 Task: Add a signature Kristen Martinez containing Have a great National Child Health Day, Kristen Martinez to email address softage.9@softage.net and add a label Shipping and receiving
Action: Mouse moved to (954, 54)
Screenshot: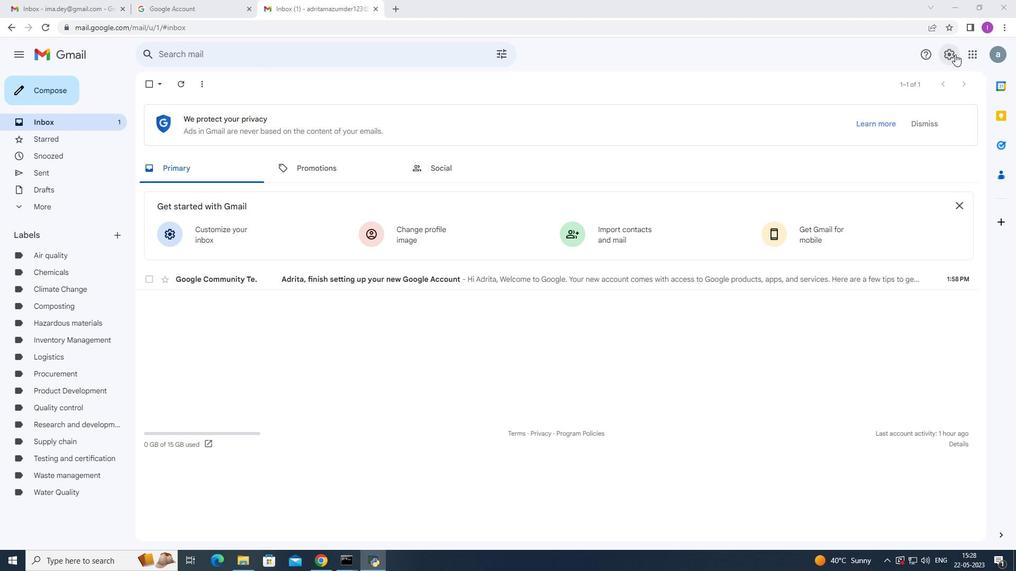 
Action: Mouse pressed left at (954, 54)
Screenshot: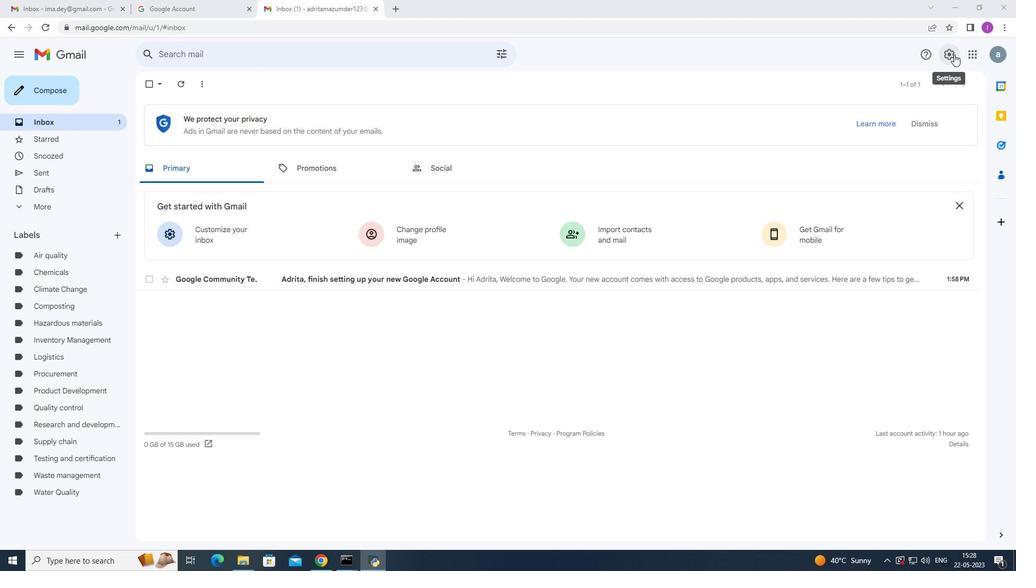 
Action: Mouse moved to (949, 54)
Screenshot: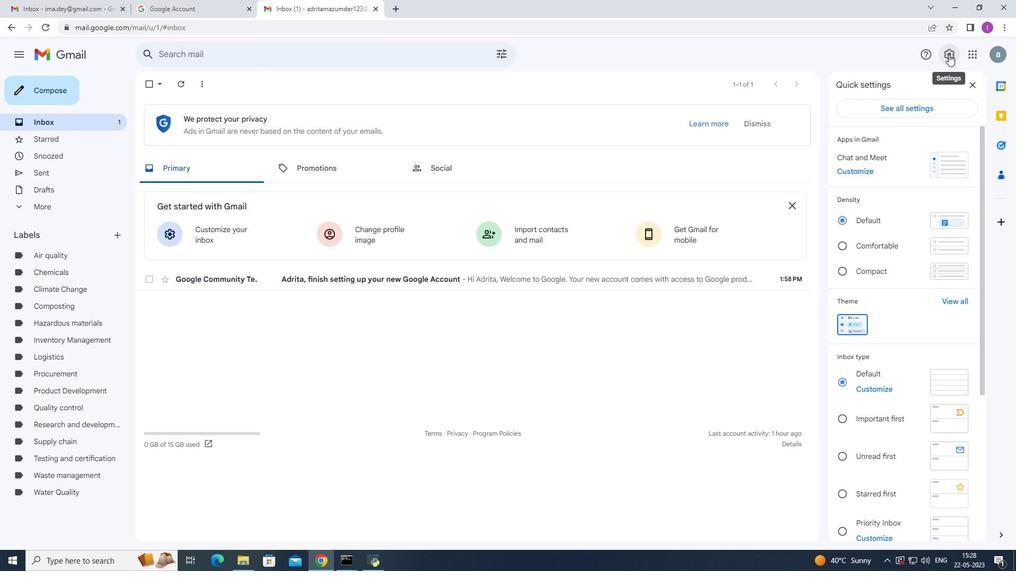 
Action: Mouse pressed left at (949, 54)
Screenshot: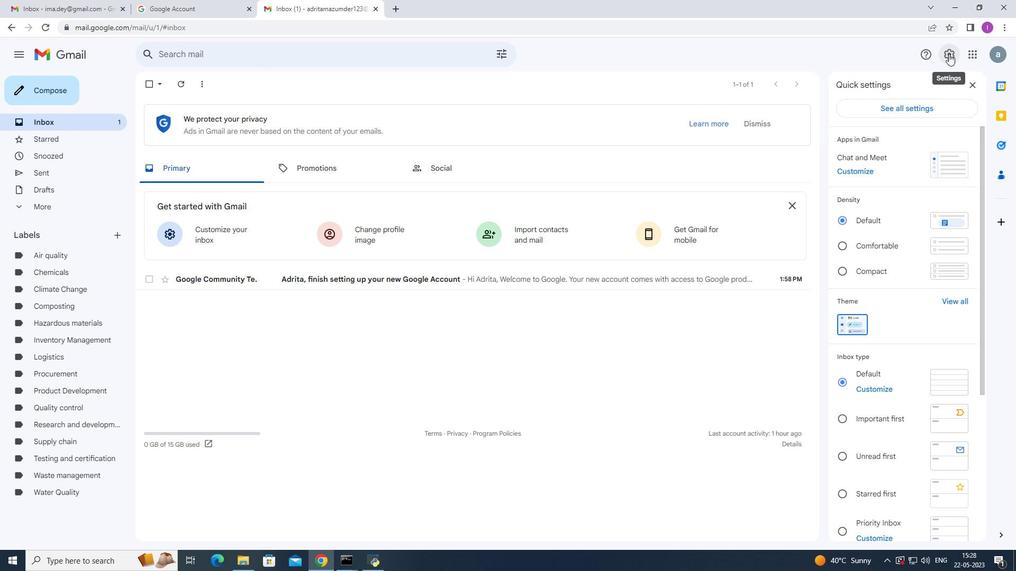 
Action: Mouse moved to (944, 54)
Screenshot: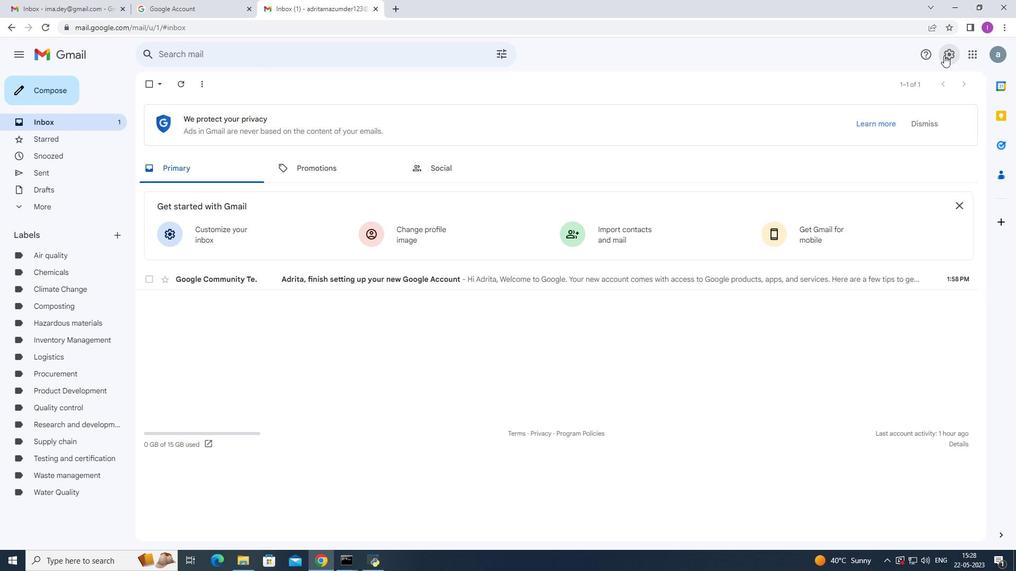 
Action: Mouse pressed left at (944, 54)
Screenshot: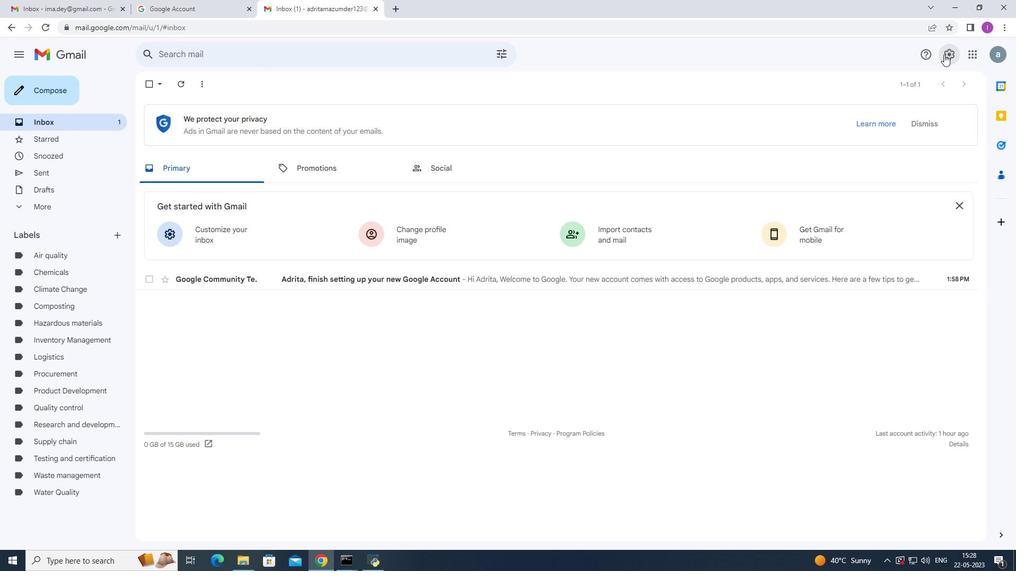 
Action: Mouse moved to (904, 105)
Screenshot: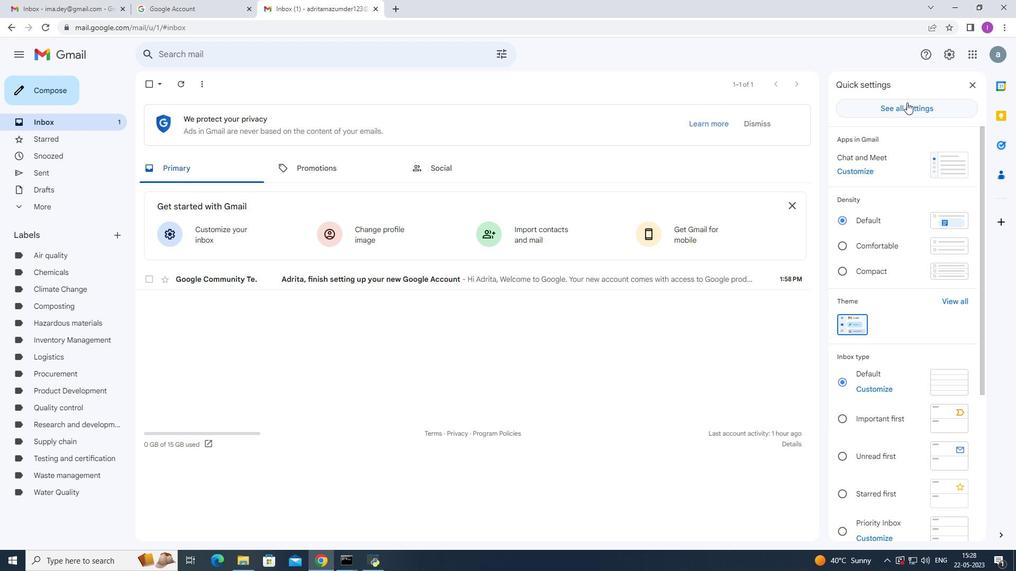 
Action: Mouse pressed left at (904, 105)
Screenshot: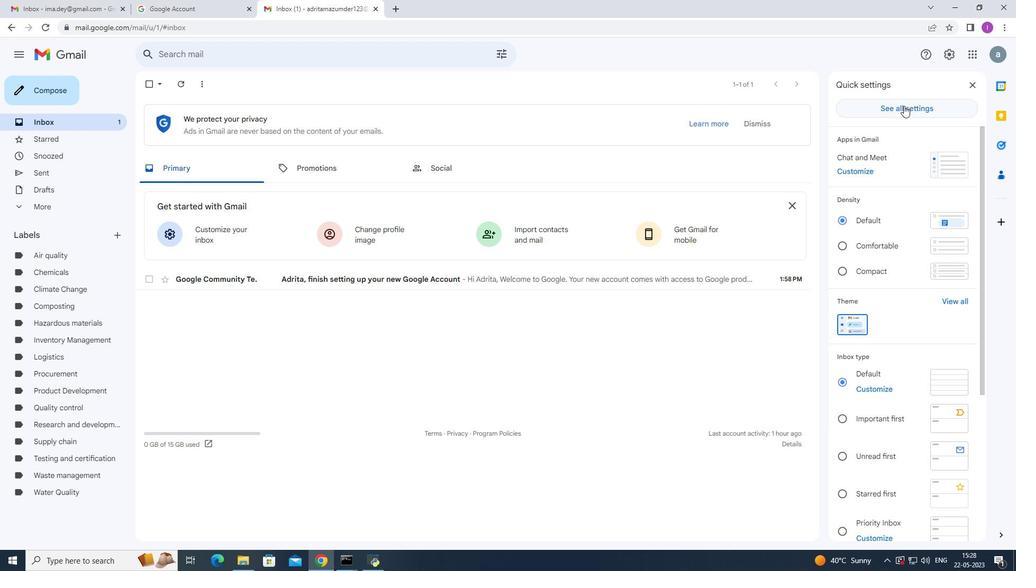 
Action: Mouse moved to (415, 188)
Screenshot: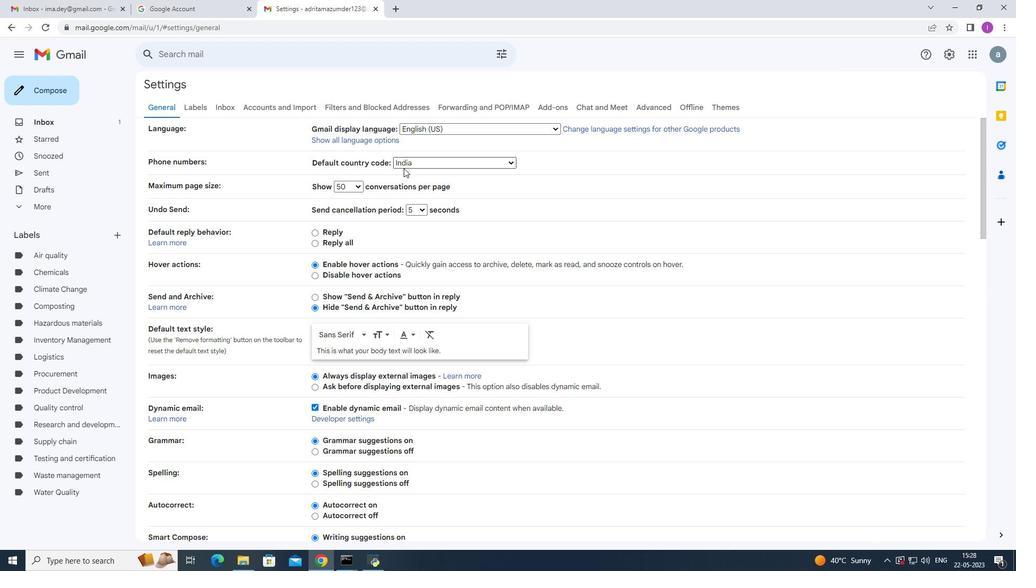 
Action: Mouse scrolled (407, 175) with delta (0, 0)
Screenshot: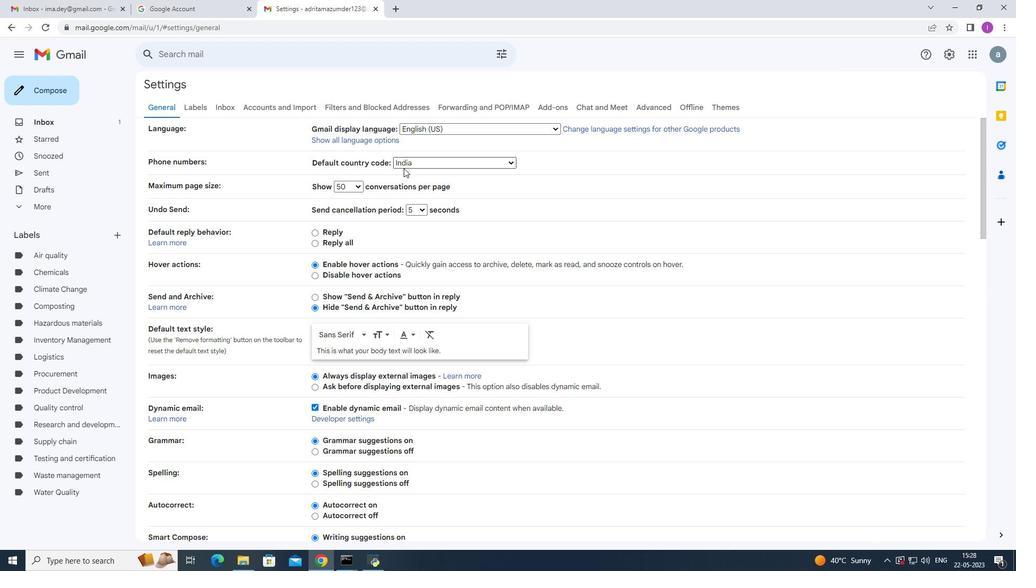 
Action: Mouse scrolled (412, 183) with delta (0, 0)
Screenshot: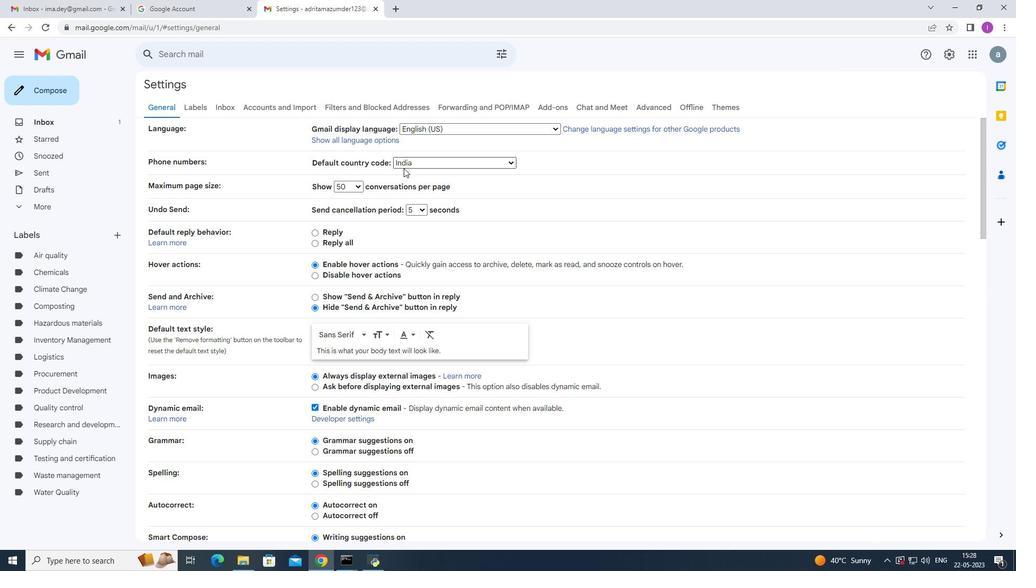 
Action: Mouse scrolled (414, 184) with delta (0, 0)
Screenshot: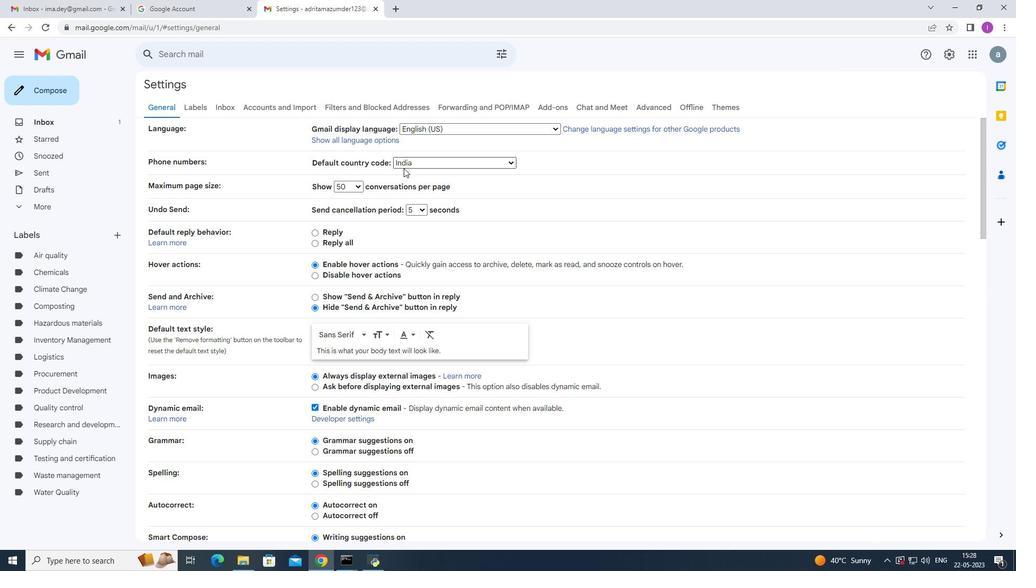 
Action: Mouse scrolled (415, 187) with delta (0, 0)
Screenshot: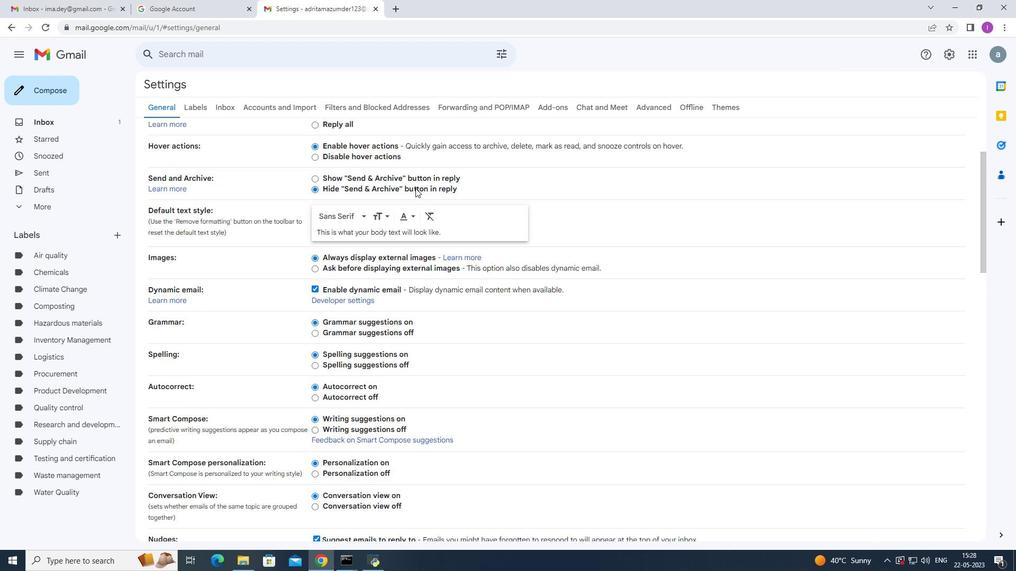 
Action: Mouse scrolled (415, 187) with delta (0, 0)
Screenshot: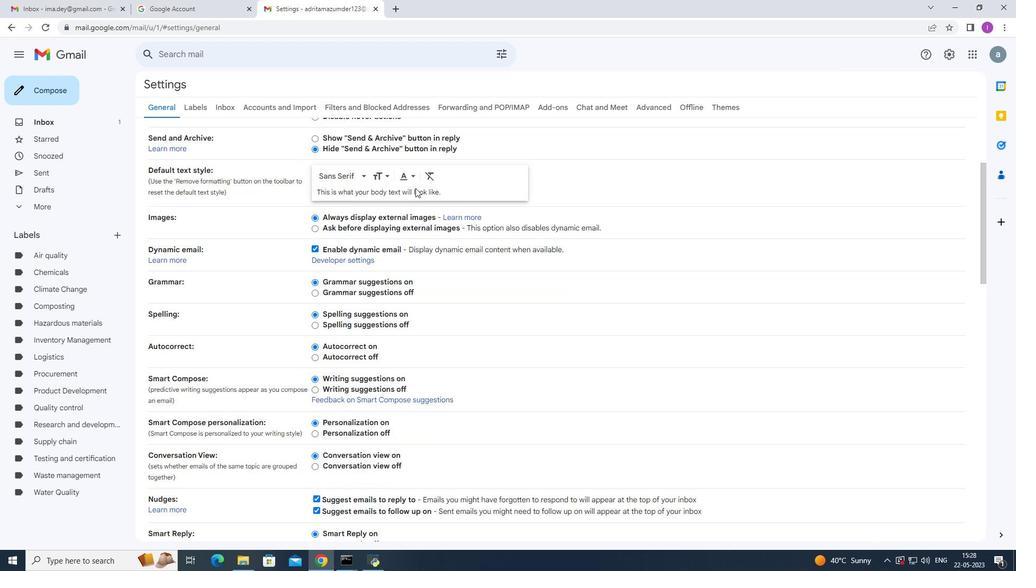 
Action: Mouse scrolled (415, 187) with delta (0, 0)
Screenshot: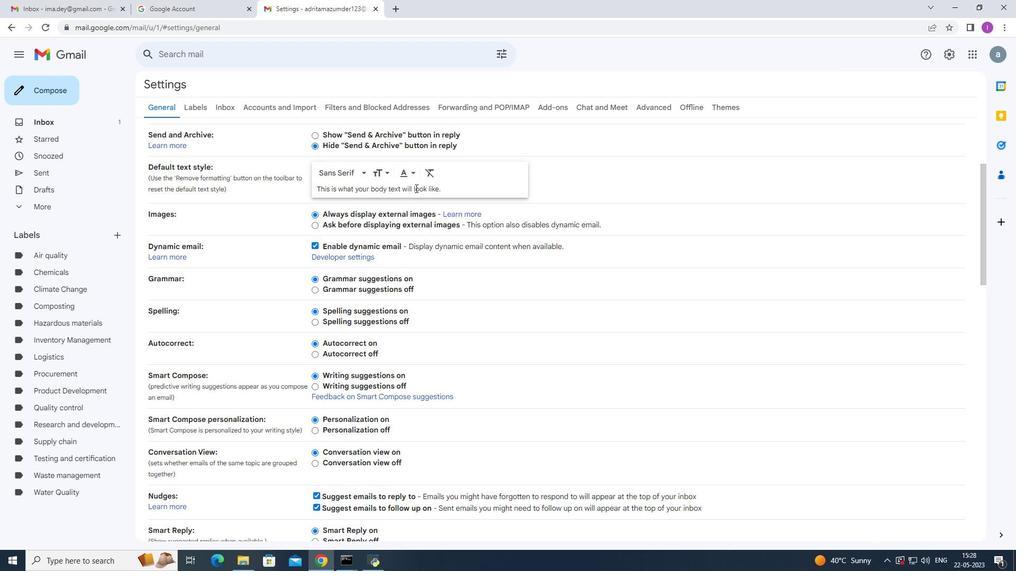 
Action: Mouse moved to (426, 194)
Screenshot: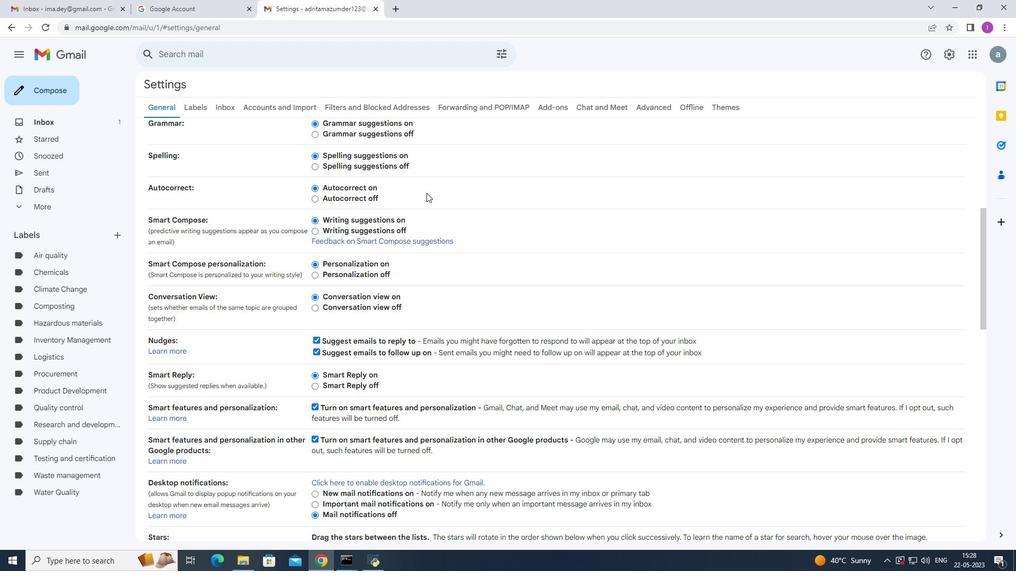 
Action: Mouse scrolled (426, 194) with delta (0, 0)
Screenshot: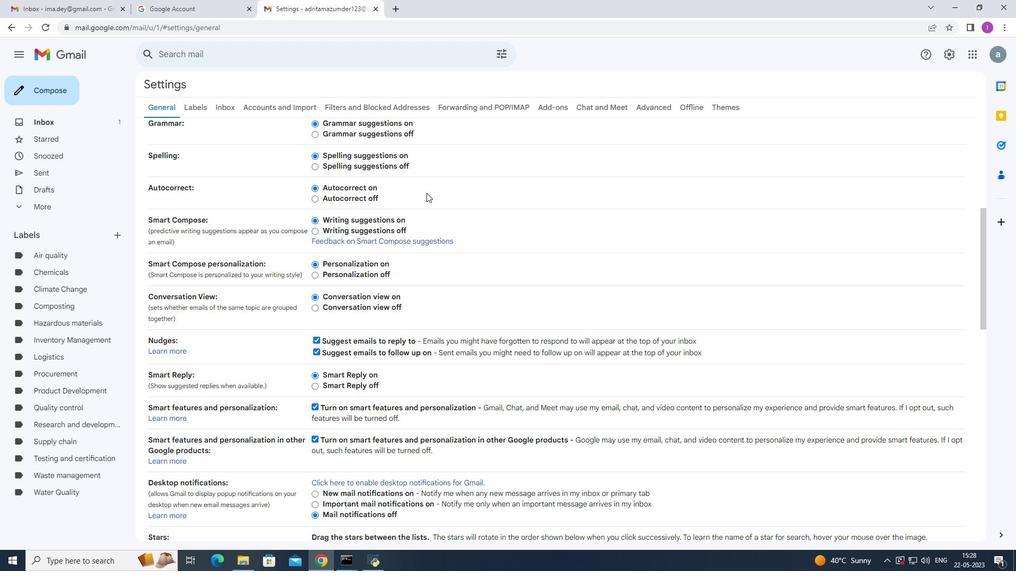 
Action: Mouse moved to (427, 197)
Screenshot: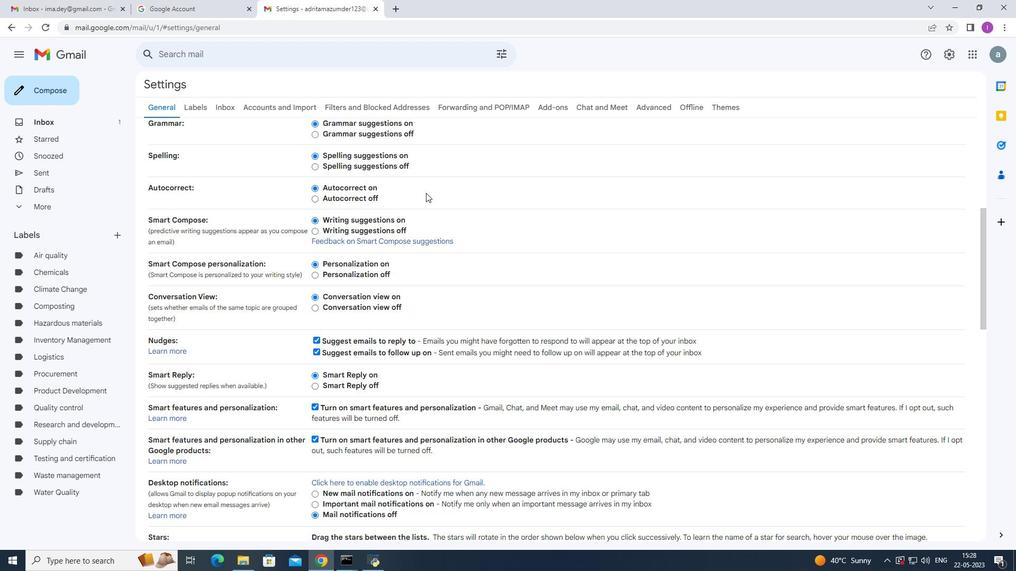 
Action: Mouse scrolled (427, 196) with delta (0, 0)
Screenshot: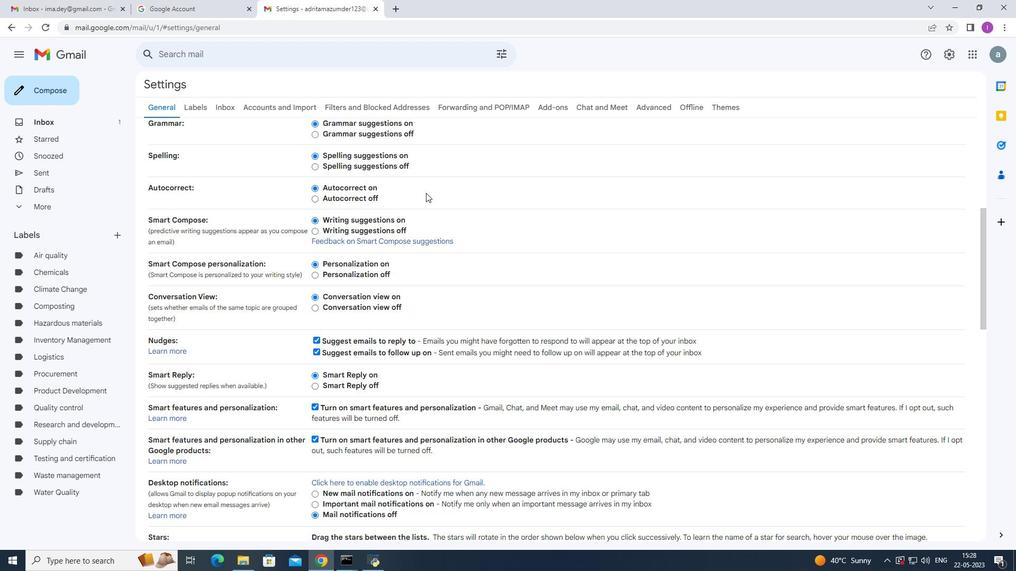 
Action: Mouse moved to (428, 198)
Screenshot: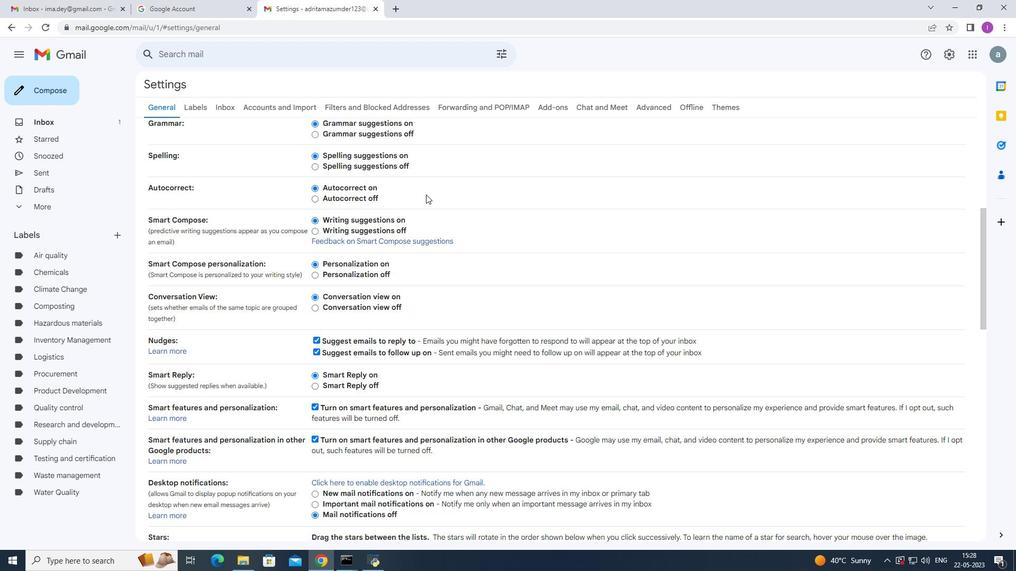 
Action: Mouse scrolled (428, 198) with delta (0, 0)
Screenshot: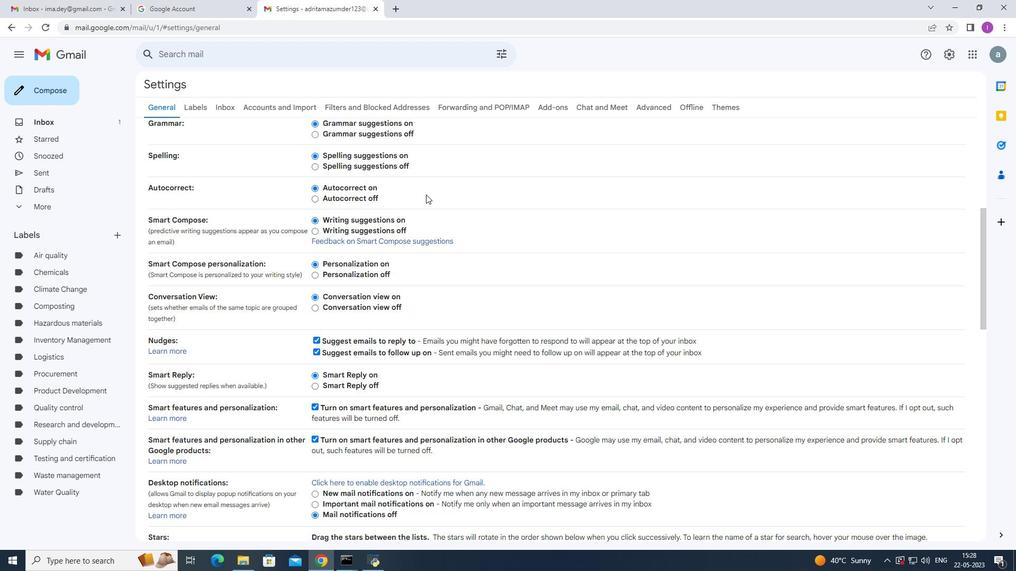 
Action: Mouse moved to (431, 200)
Screenshot: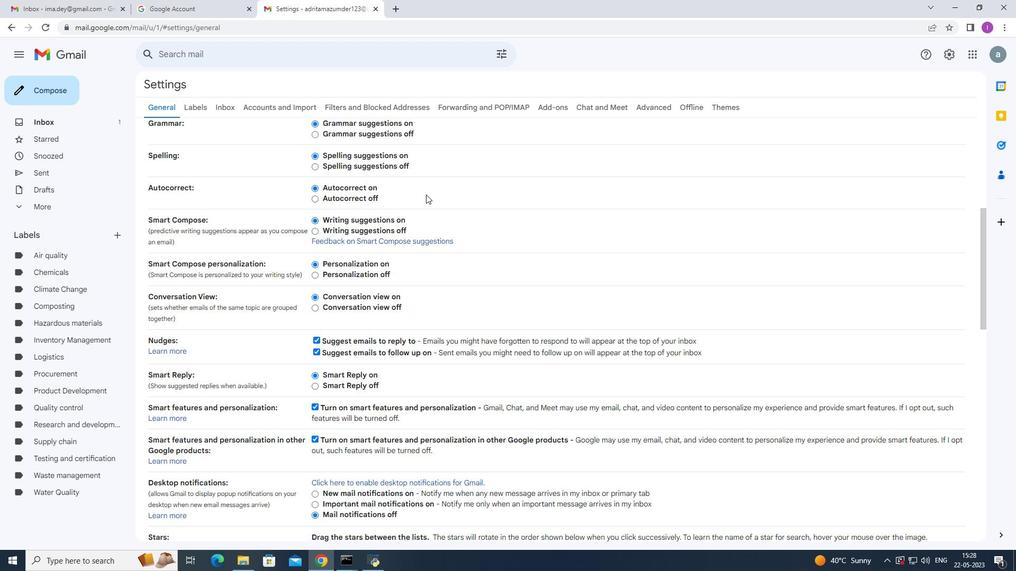 
Action: Mouse scrolled (431, 199) with delta (0, 0)
Screenshot: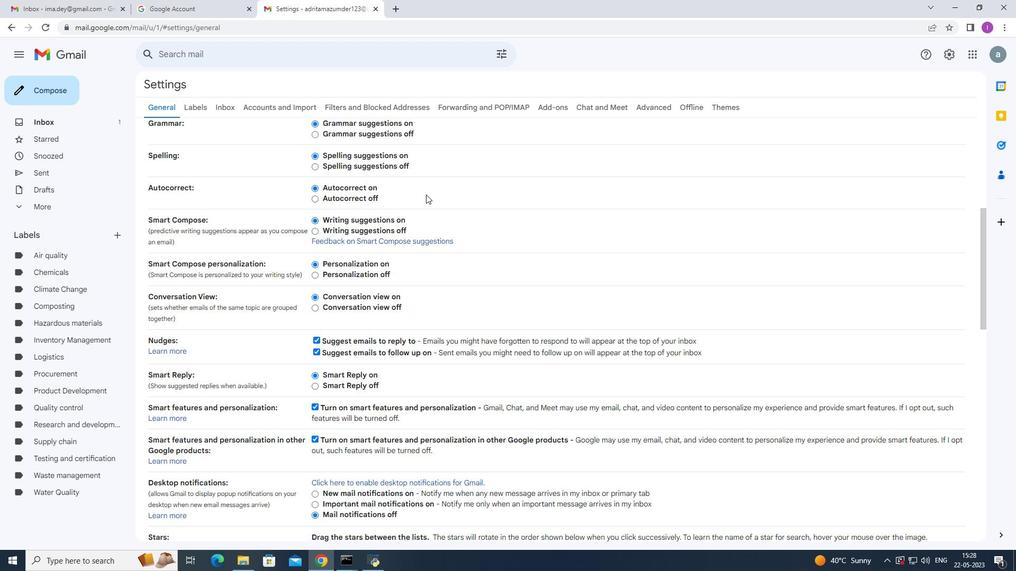 
Action: Mouse moved to (431, 201)
Screenshot: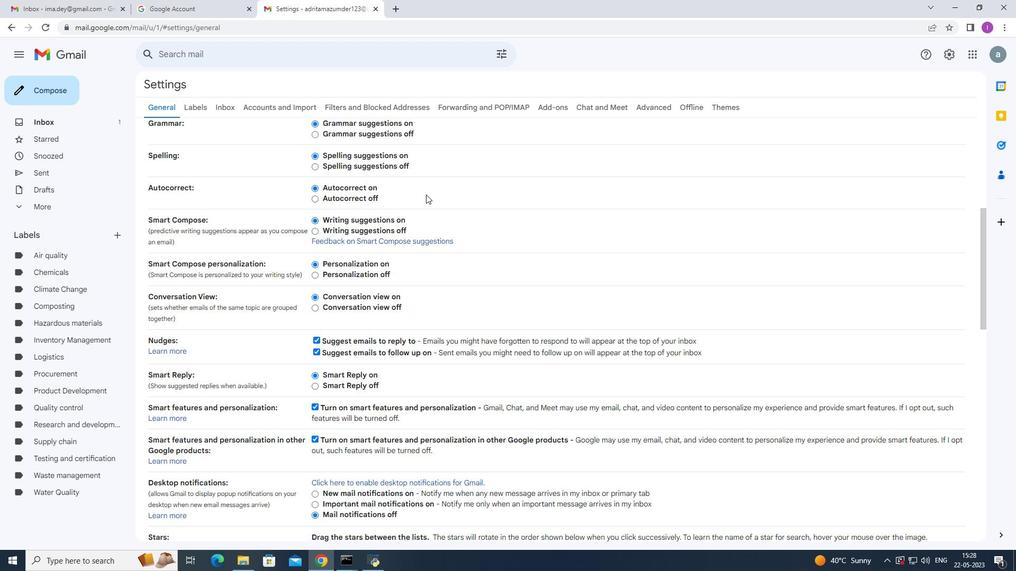 
Action: Mouse scrolled (431, 200) with delta (0, 0)
Screenshot: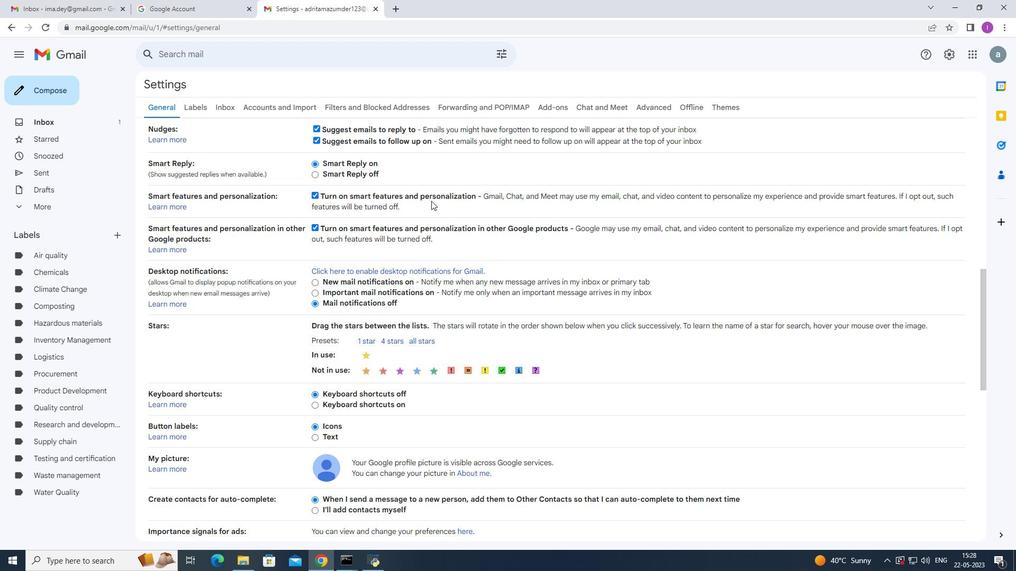 
Action: Mouse scrolled (431, 200) with delta (0, 0)
Screenshot: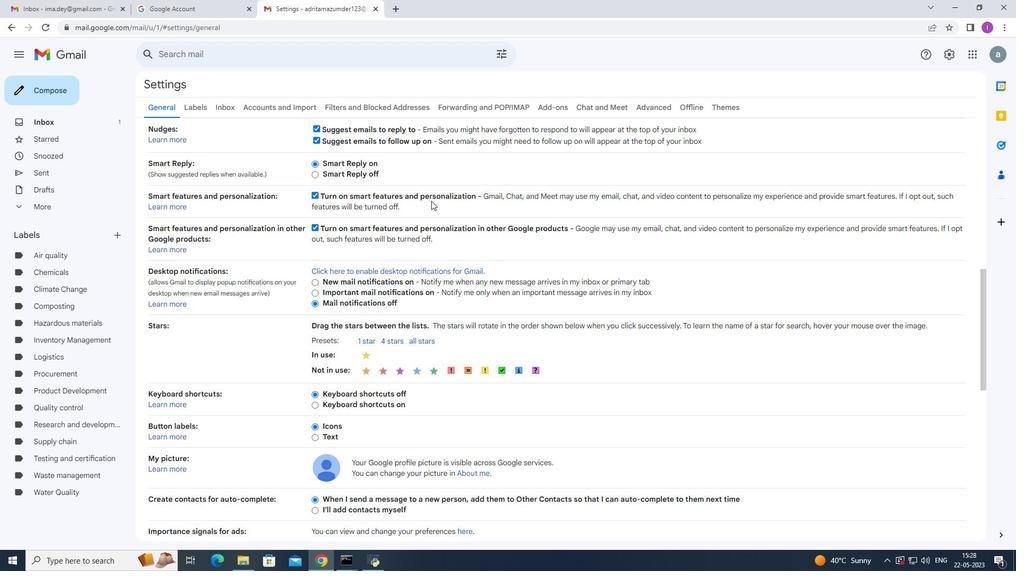 
Action: Mouse scrolled (431, 200) with delta (0, 0)
Screenshot: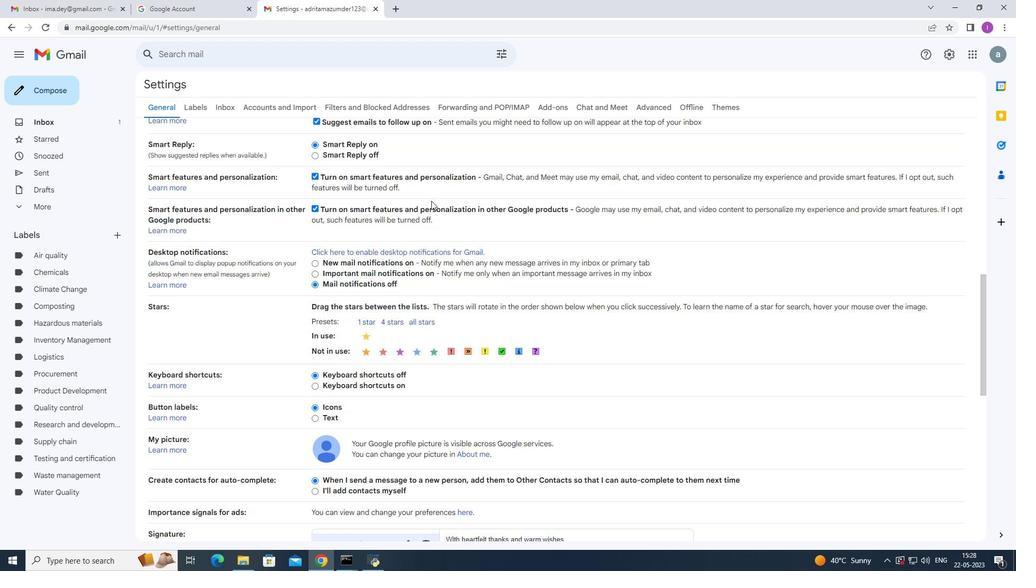 
Action: Mouse scrolled (431, 200) with delta (0, 0)
Screenshot: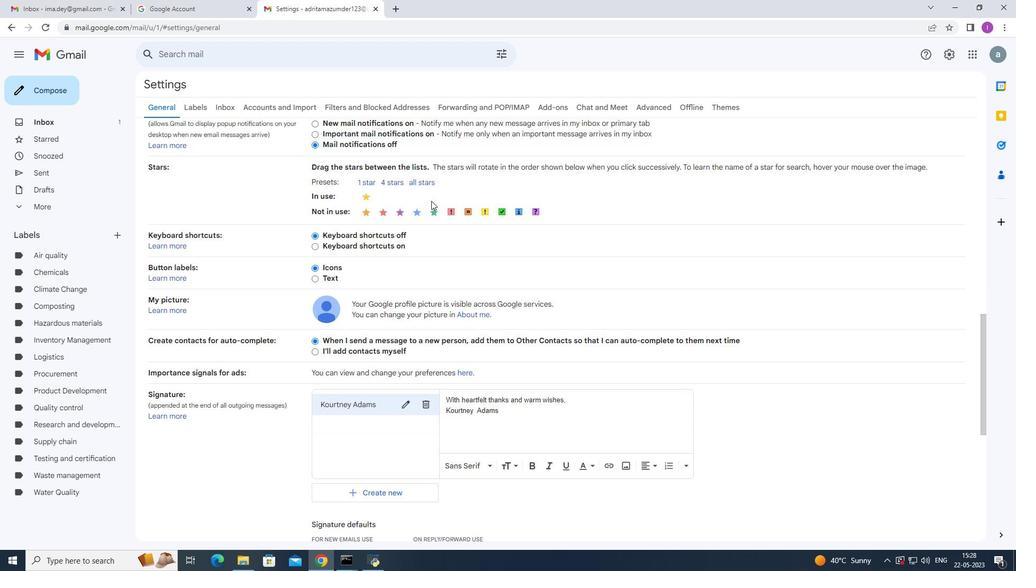 
Action: Mouse moved to (431, 201)
Screenshot: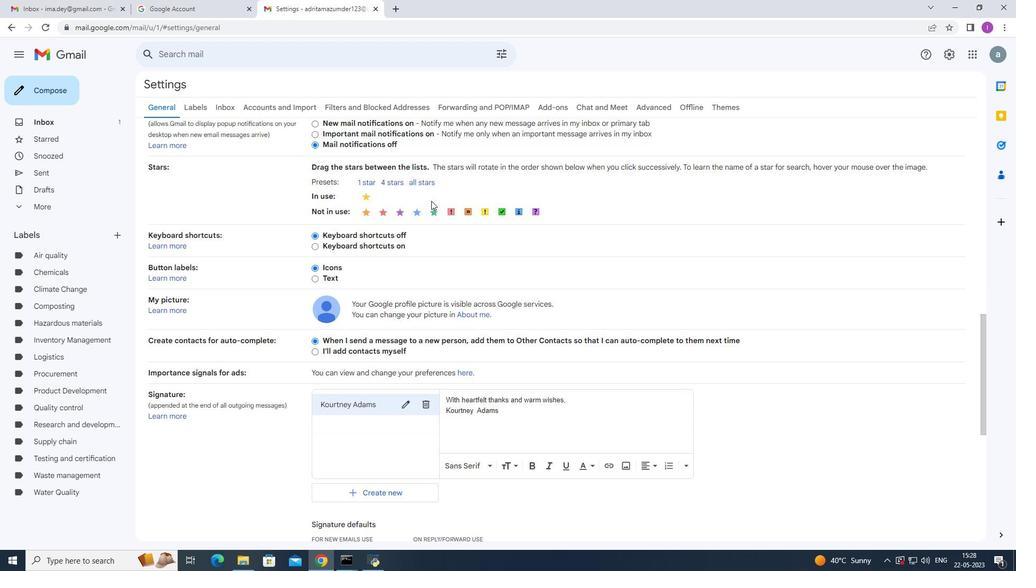 
Action: Mouse scrolled (431, 200) with delta (0, 0)
Screenshot: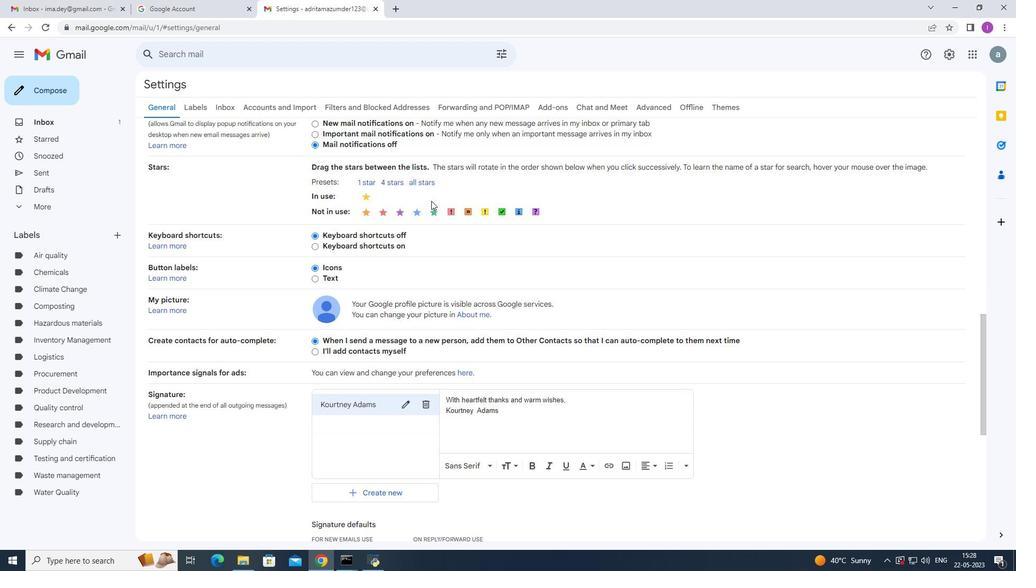 
Action: Mouse scrolled (431, 200) with delta (0, 0)
Screenshot: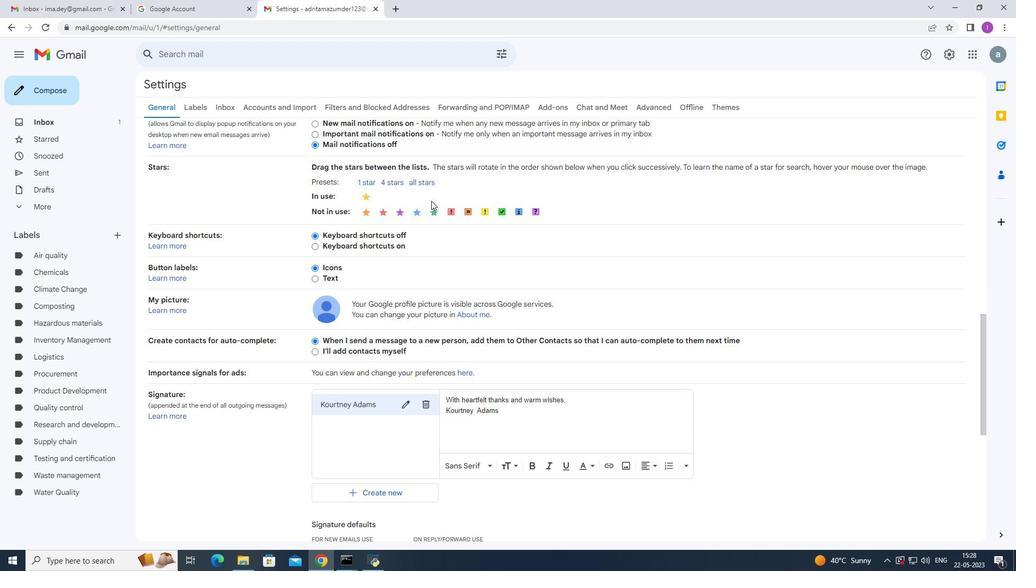 
Action: Mouse moved to (429, 245)
Screenshot: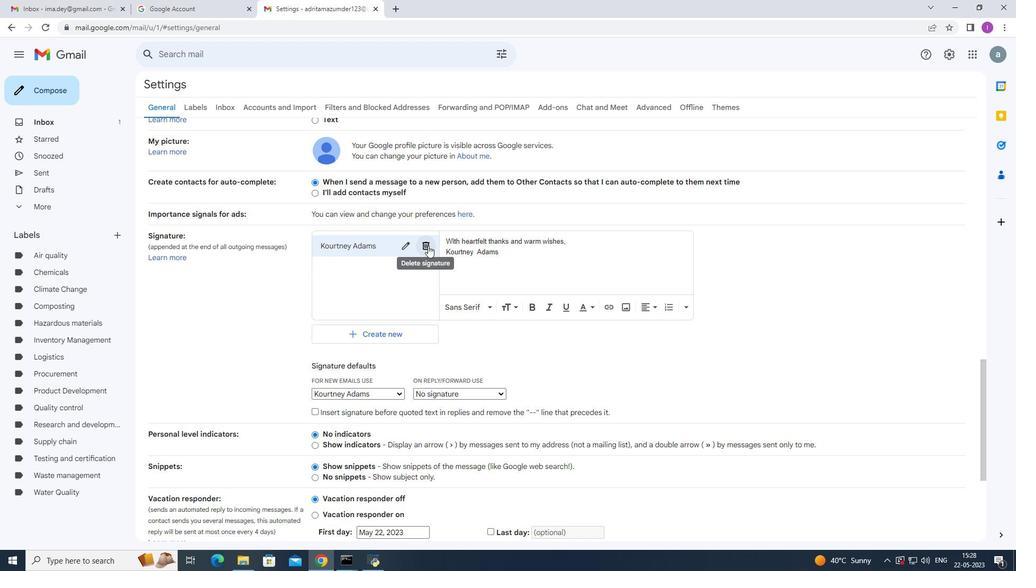 
Action: Mouse pressed left at (429, 245)
Screenshot: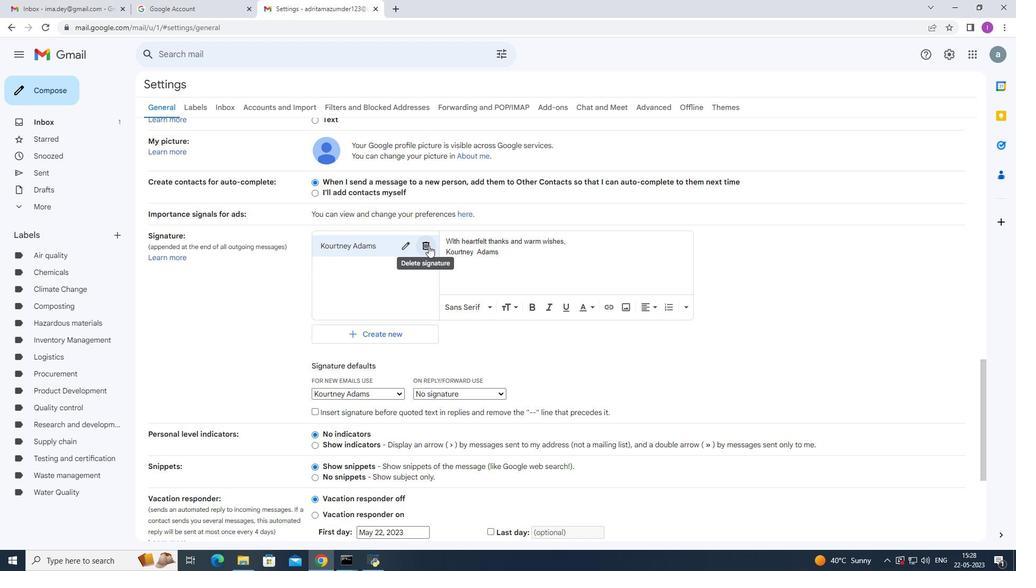 
Action: Mouse moved to (606, 312)
Screenshot: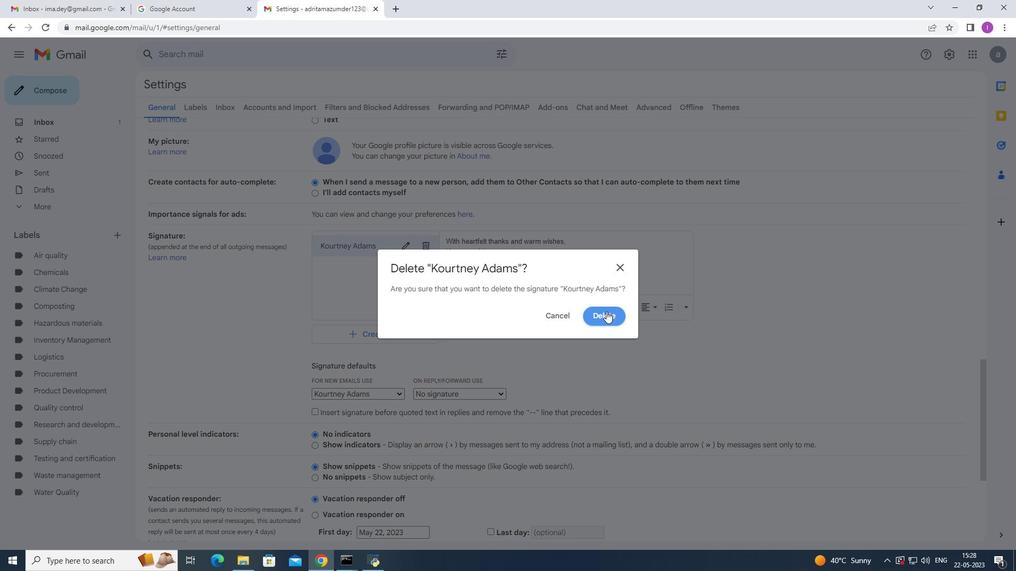 
Action: Mouse pressed left at (606, 312)
Screenshot: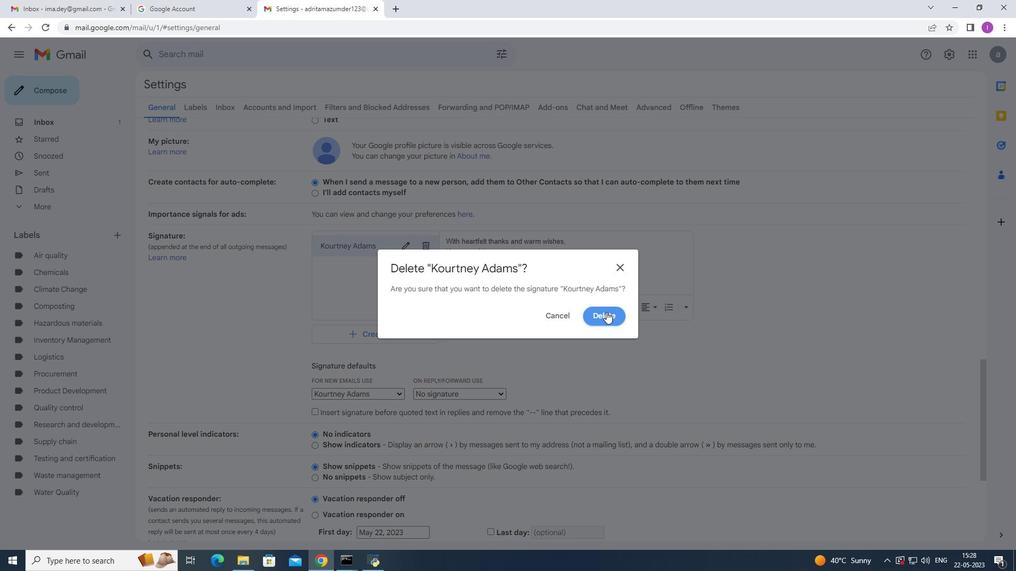 
Action: Mouse moved to (352, 253)
Screenshot: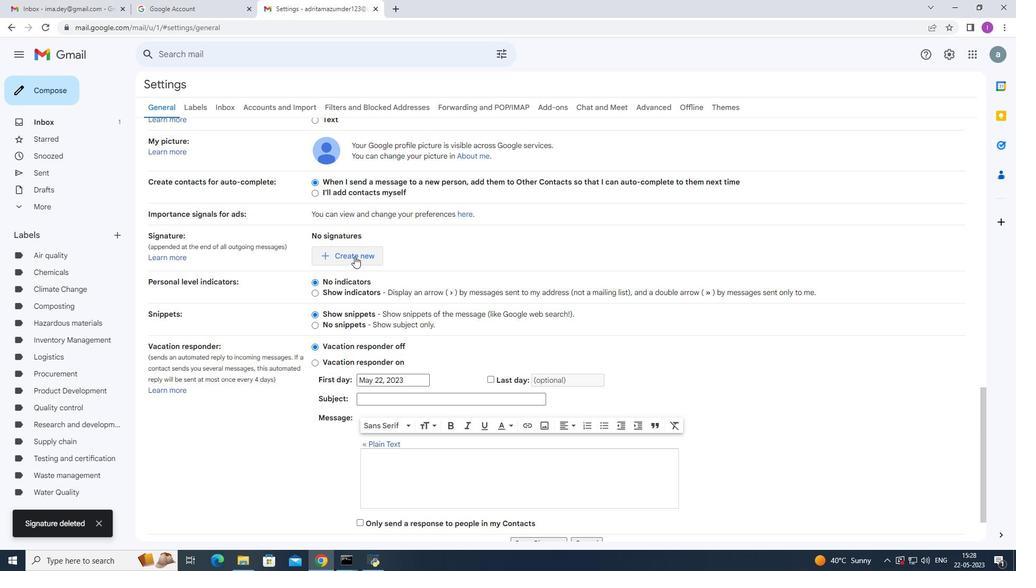 
Action: Mouse pressed left at (352, 253)
Screenshot: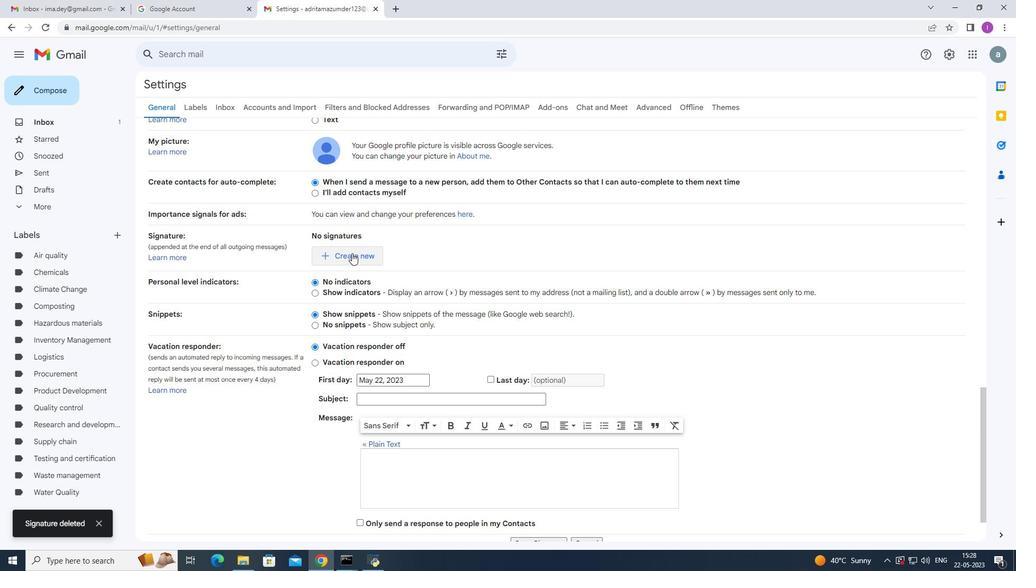 
Action: Mouse moved to (416, 272)
Screenshot: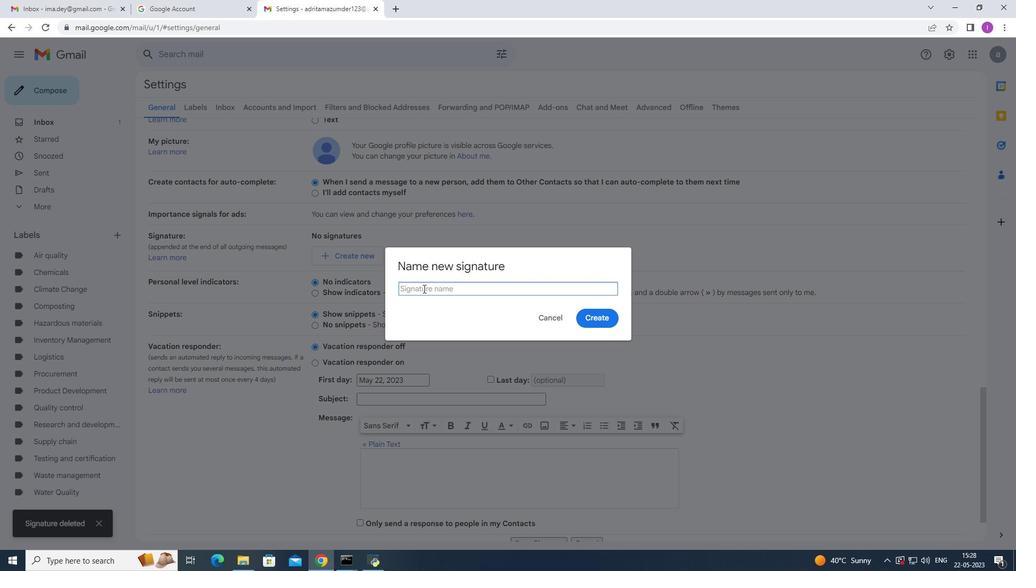 
Action: Key pressed <Key.shift>Kristen<Key.space><Key.shift>Mae<Key.backspace>rtinez
Screenshot: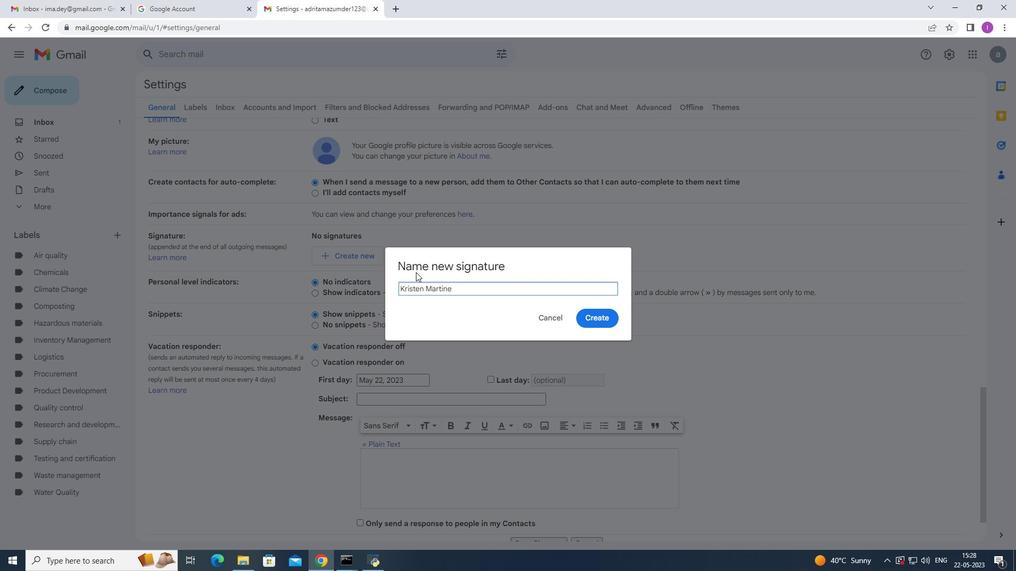 
Action: Mouse moved to (599, 321)
Screenshot: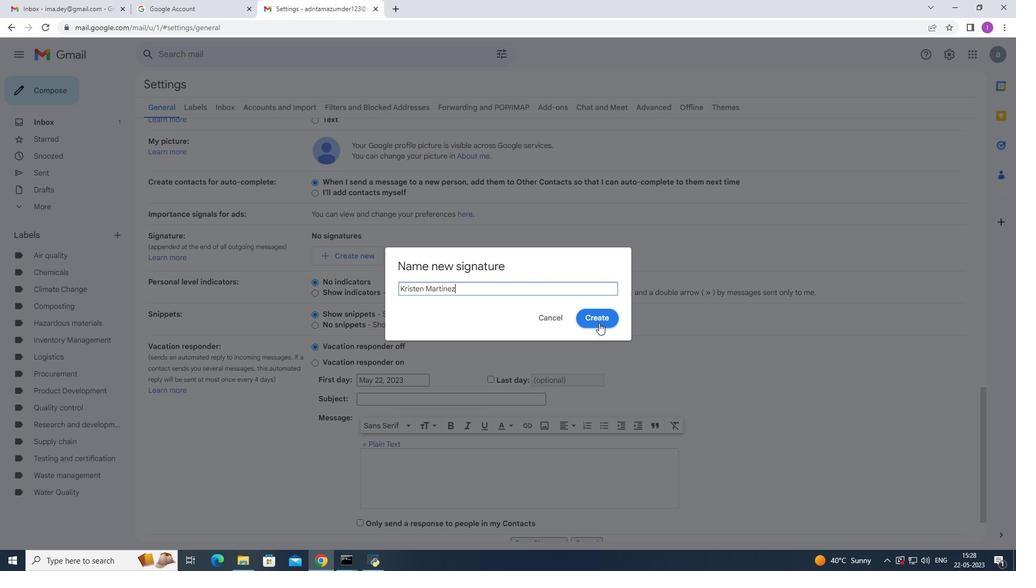 
Action: Mouse pressed left at (599, 321)
Screenshot: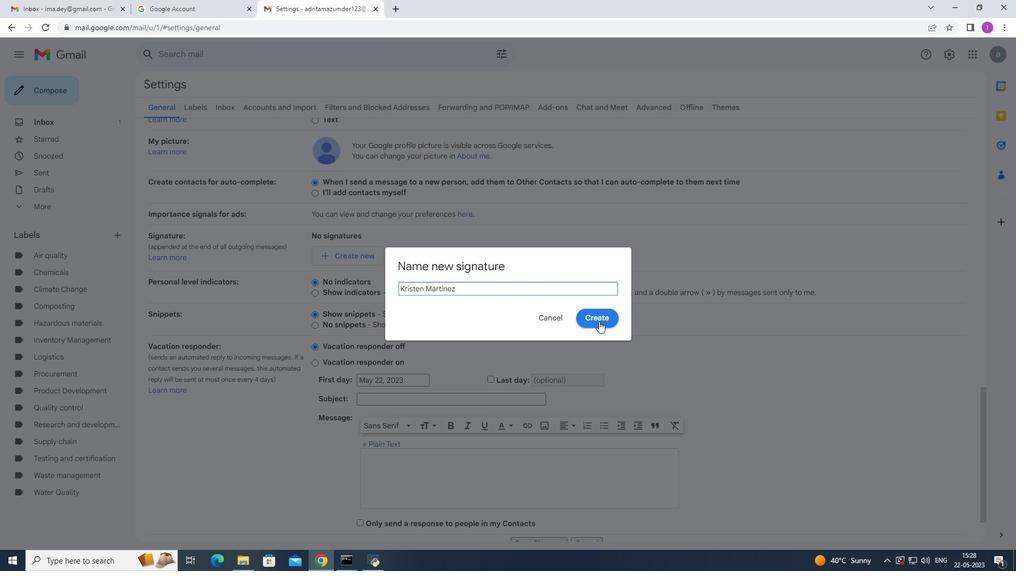 
Action: Mouse moved to (403, 394)
Screenshot: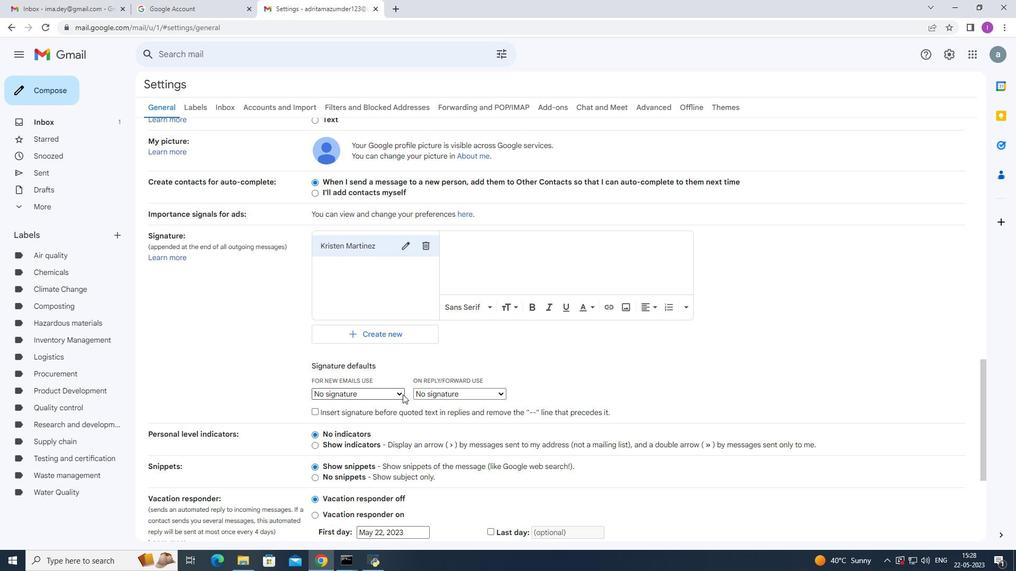 
Action: Mouse pressed left at (403, 394)
Screenshot: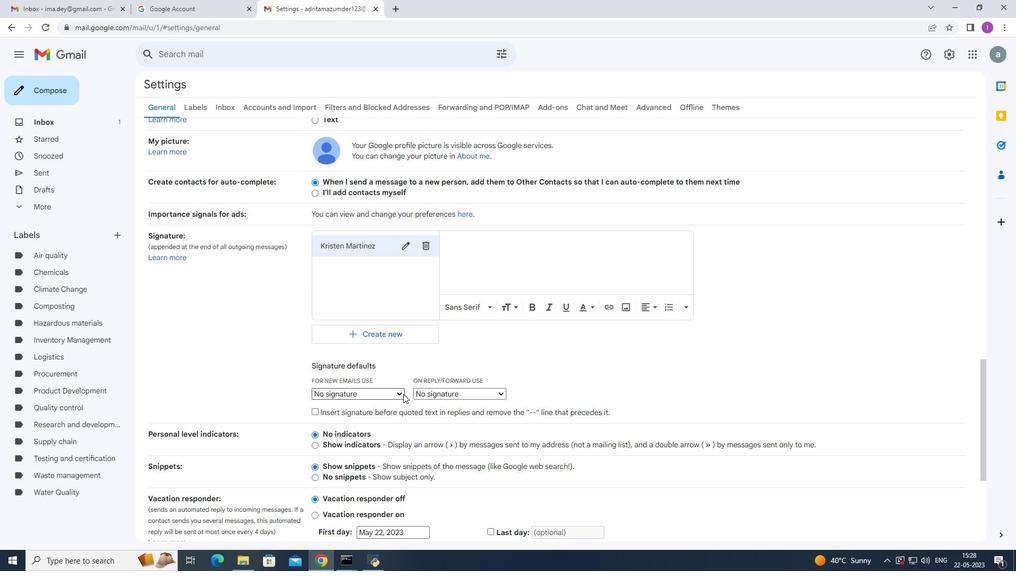 
Action: Mouse moved to (375, 414)
Screenshot: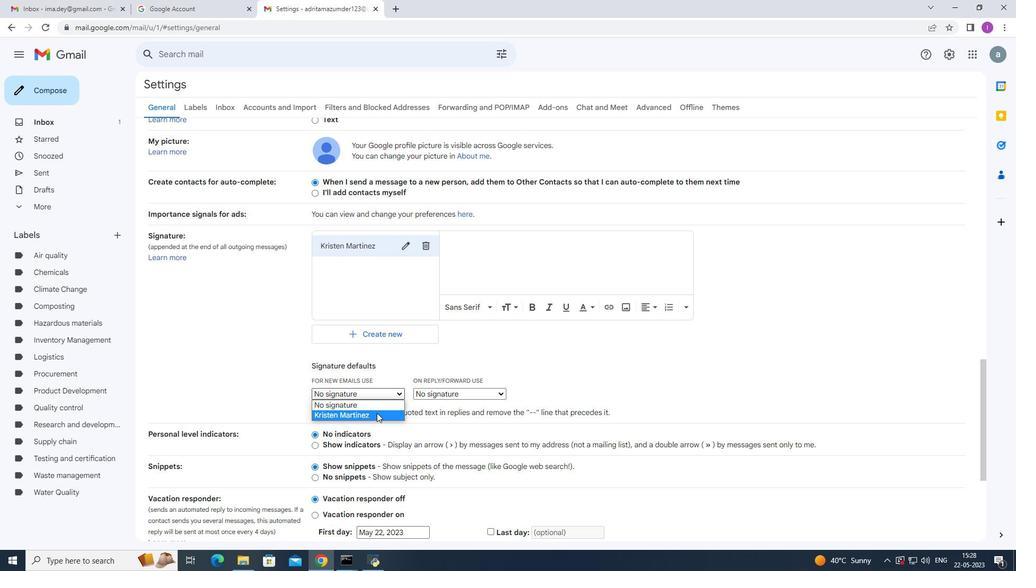 
Action: Mouse pressed left at (375, 414)
Screenshot: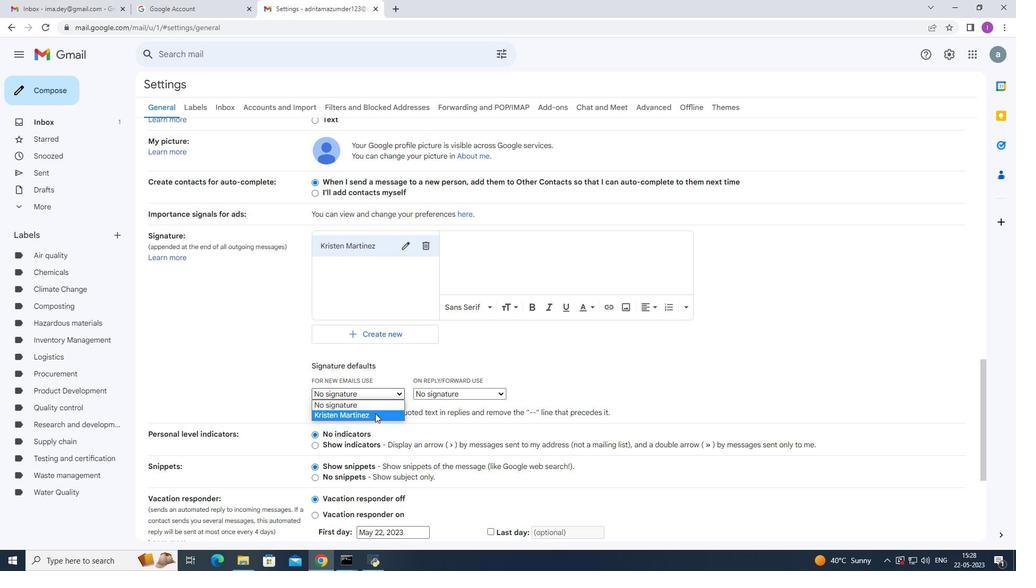 
Action: Mouse moved to (467, 239)
Screenshot: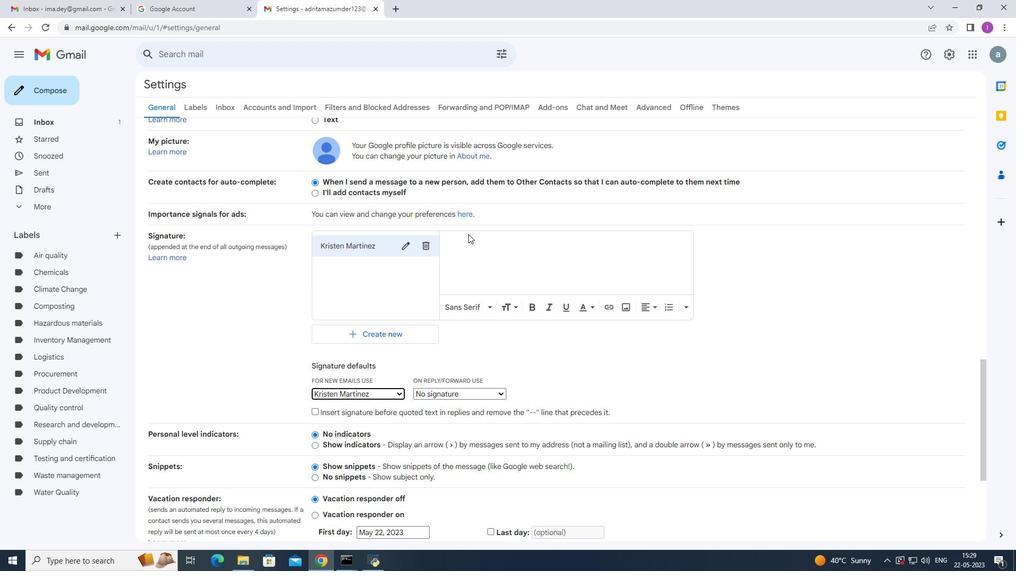 
Action: Mouse pressed left at (467, 239)
Screenshot: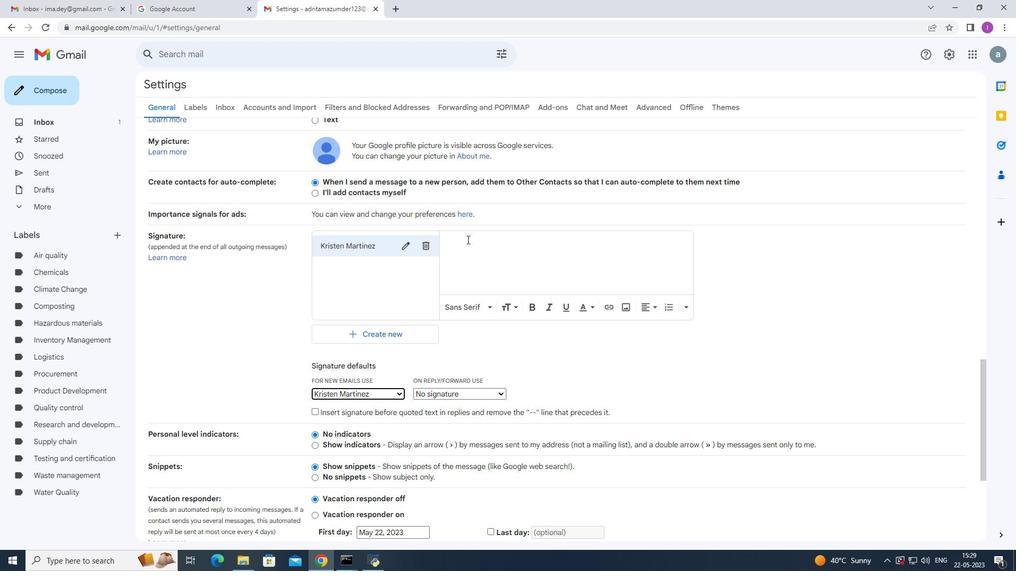 
Action: Mouse moved to (499, 258)
Screenshot: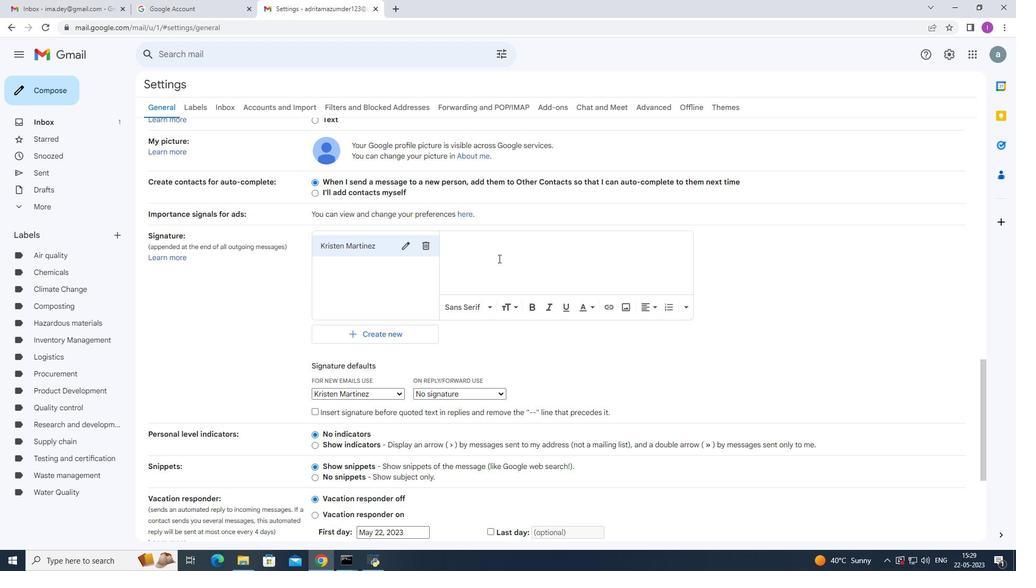 
Action: Key pressed <Key.shift>Have<Key.space>a<Key.space>great<Key.space><Key.shift>National<Key.space><Key.shift>Child<Key.space><Key.shift>Health<Key.space><Key.shift>Day,<Key.enter><Key.shift>Kristen<Key.space><Key.shift>Martinez
Screenshot: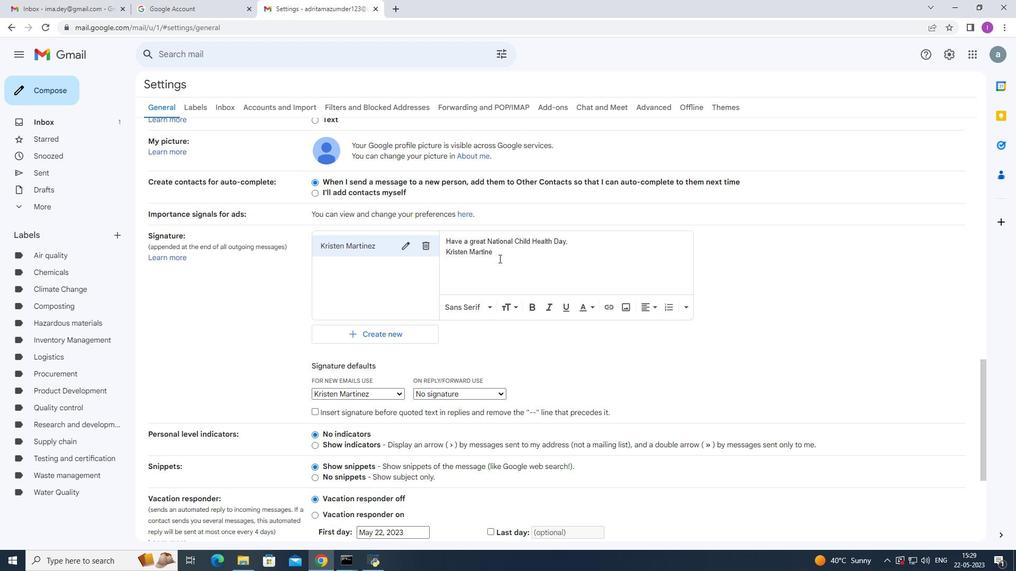 
Action: Mouse moved to (413, 330)
Screenshot: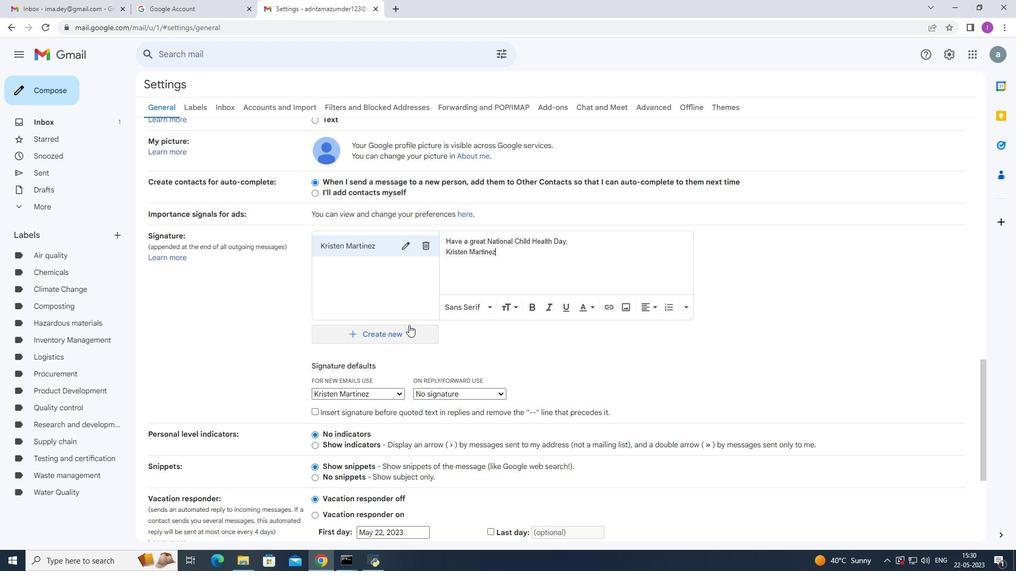 
Action: Mouse scrolled (413, 329) with delta (0, 0)
Screenshot: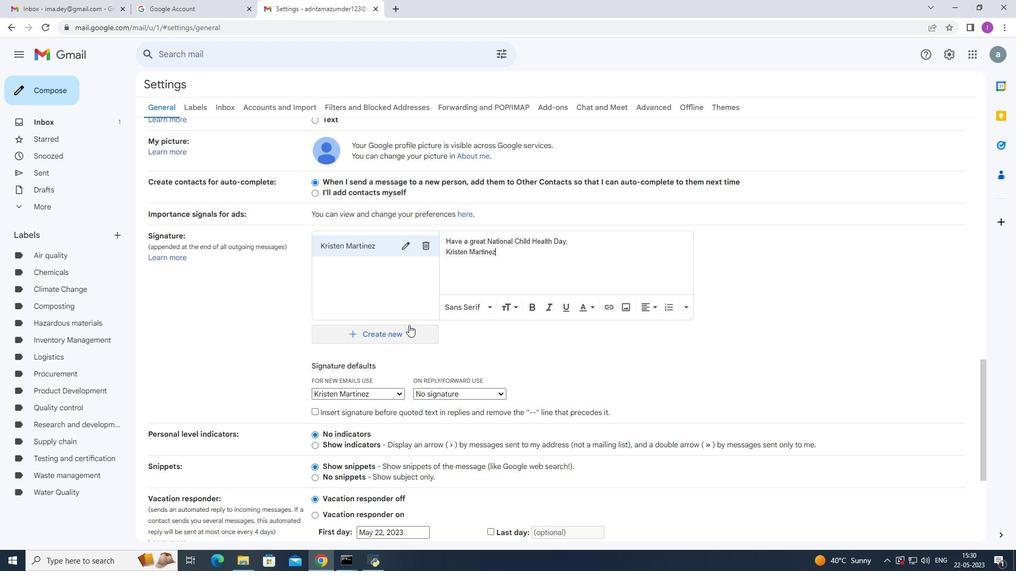 
Action: Mouse moved to (418, 334)
Screenshot: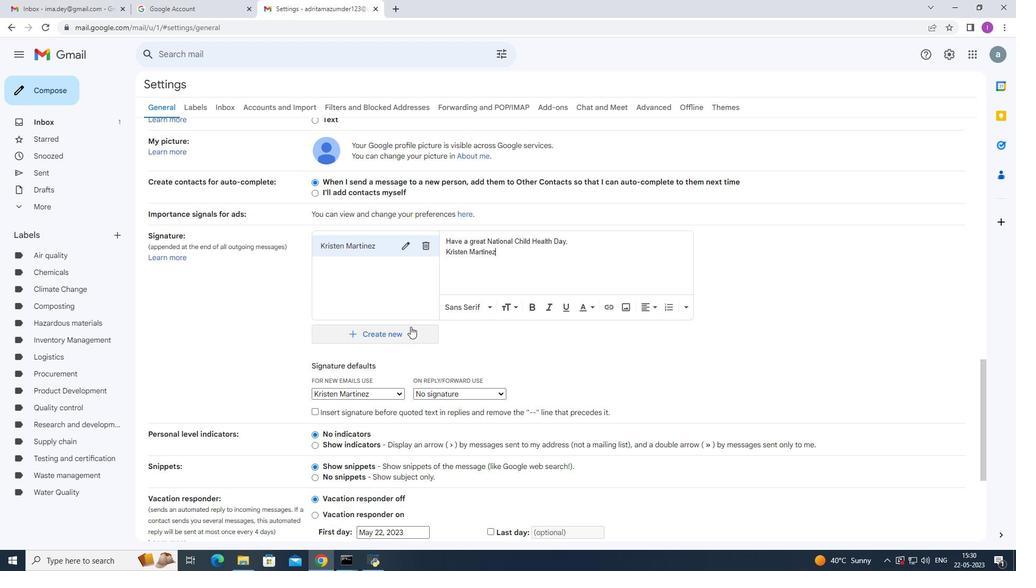 
Action: Mouse scrolled (418, 333) with delta (0, 0)
Screenshot: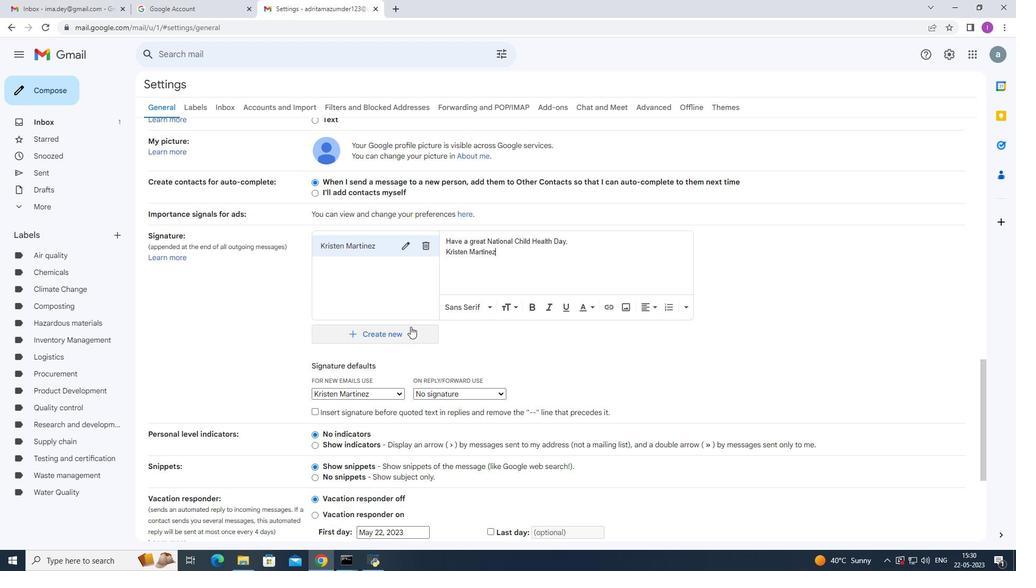 
Action: Mouse moved to (418, 334)
Screenshot: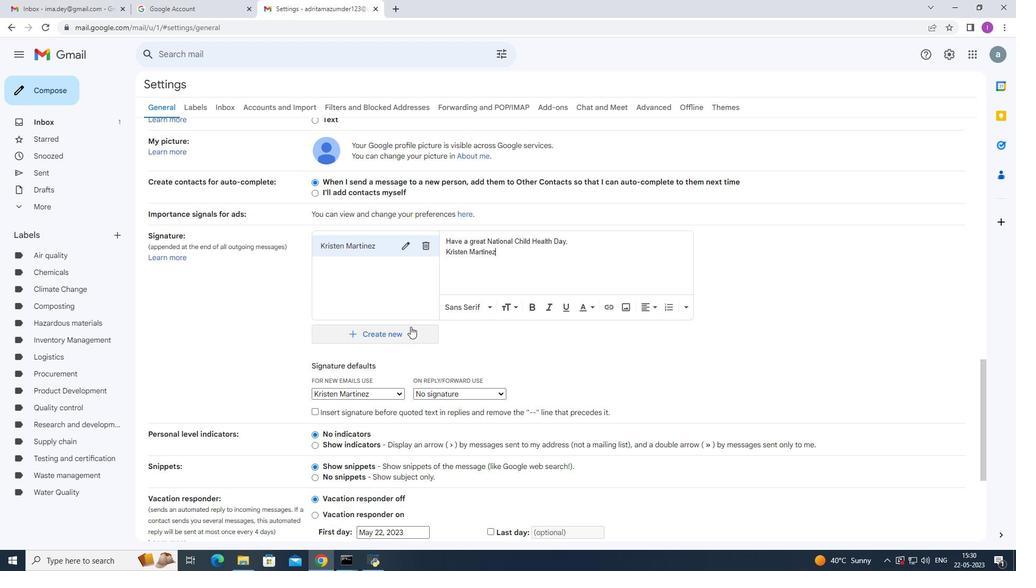 
Action: Mouse scrolled (418, 333) with delta (0, 0)
Screenshot: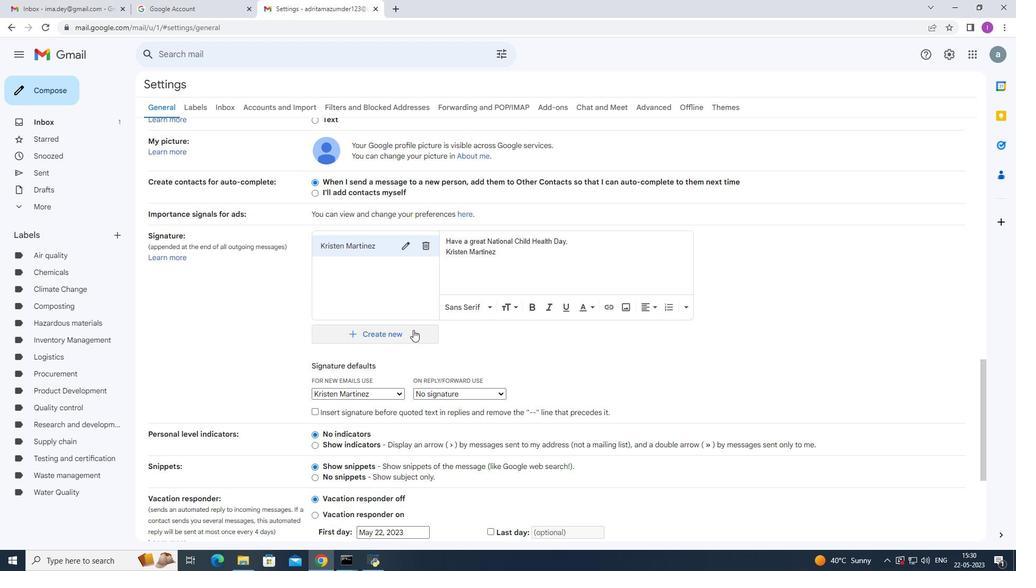 
Action: Mouse moved to (418, 334)
Screenshot: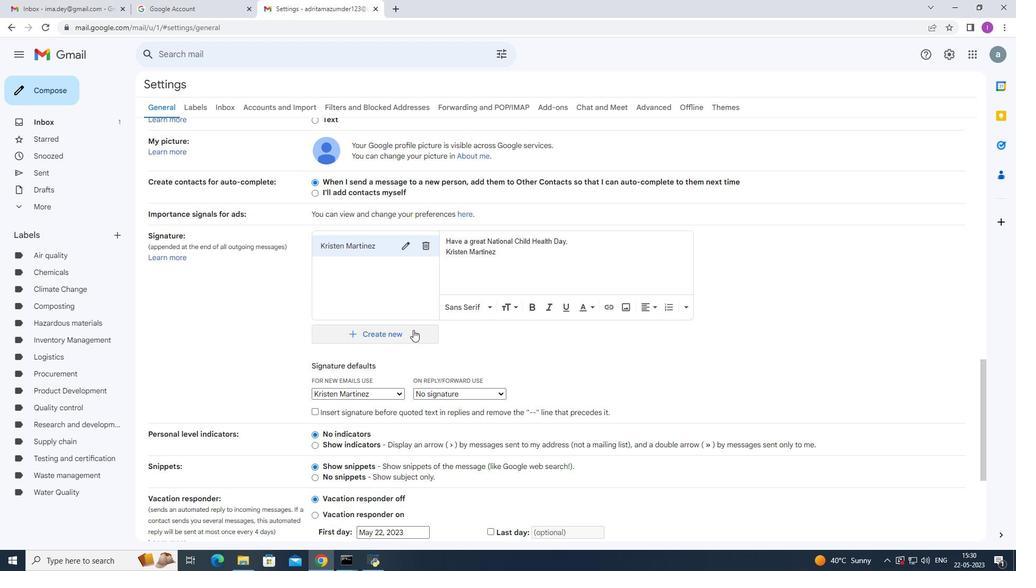 
Action: Mouse scrolled (418, 334) with delta (0, 0)
Screenshot: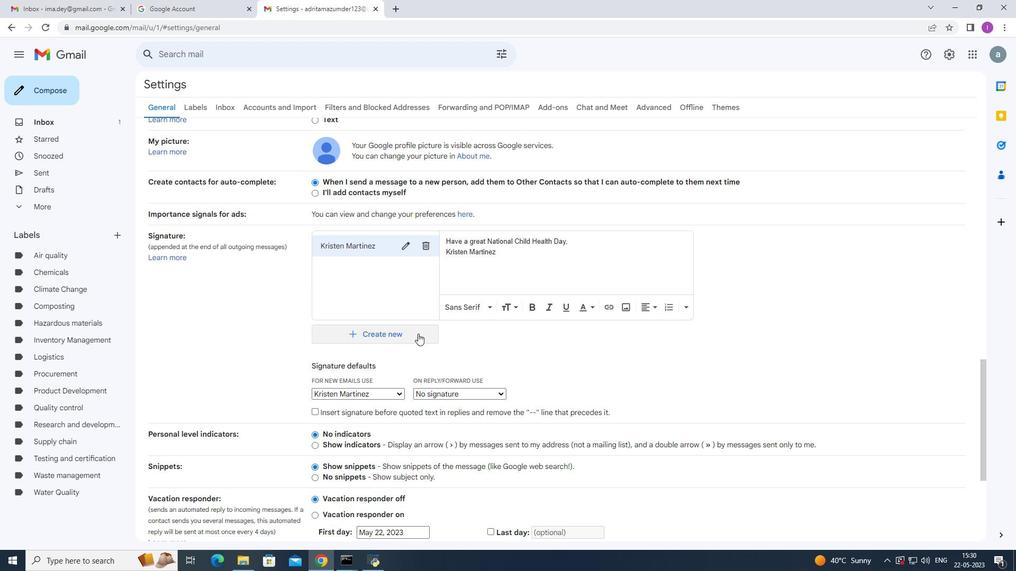 
Action: Mouse moved to (425, 336)
Screenshot: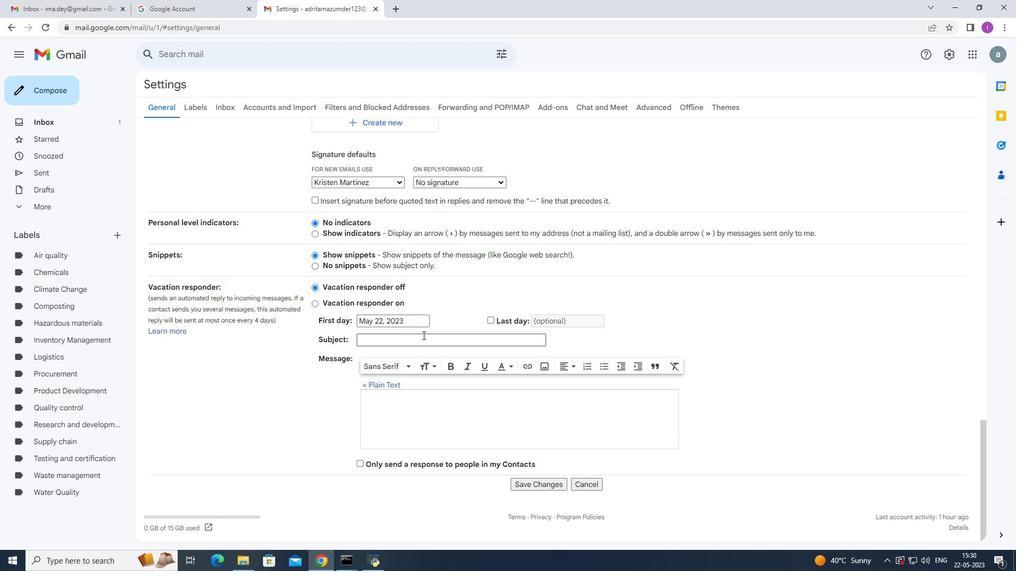 
Action: Mouse scrolled (425, 335) with delta (0, 0)
Screenshot: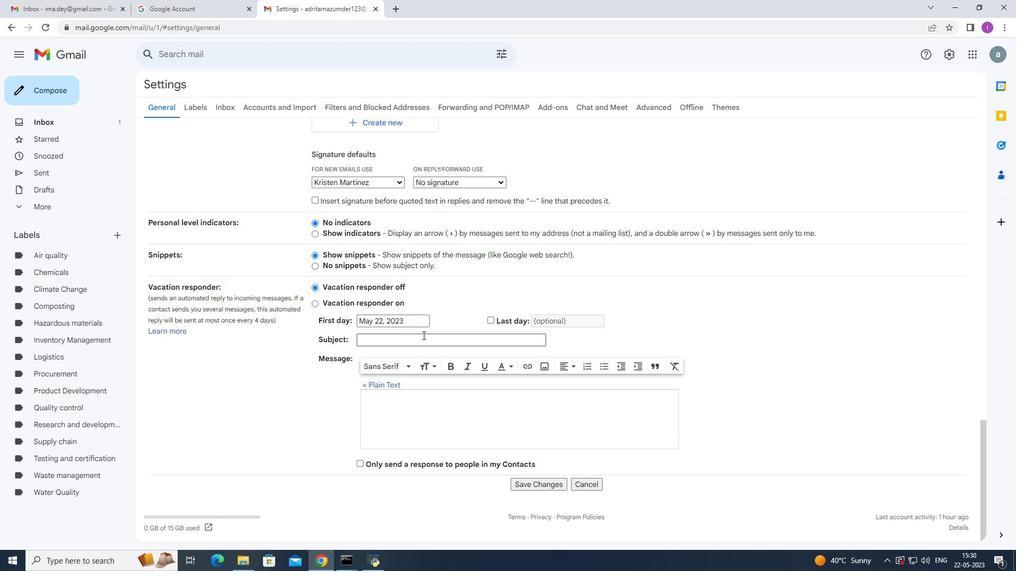 
Action: Mouse moved to (426, 336)
Screenshot: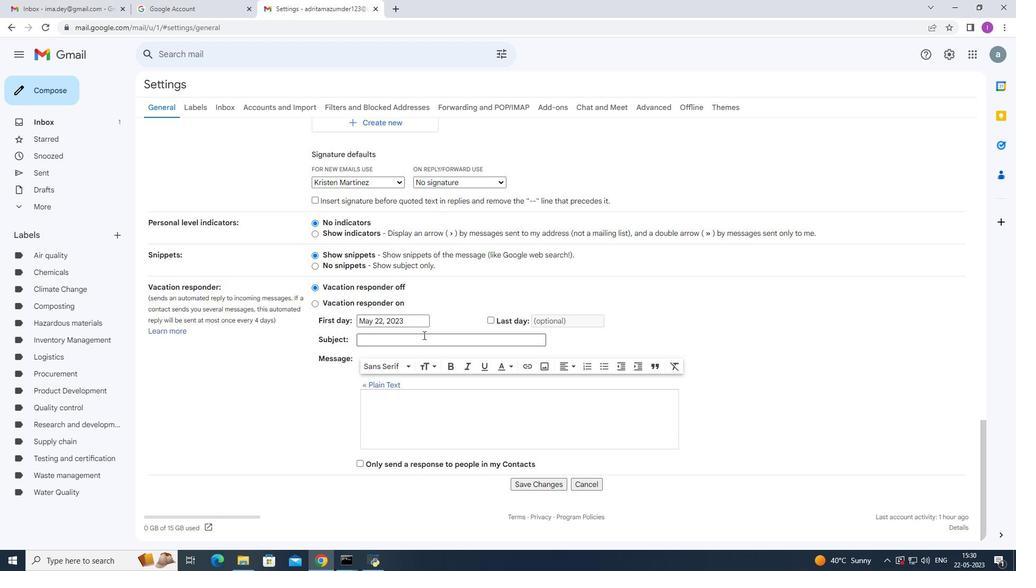 
Action: Mouse scrolled (426, 335) with delta (0, 0)
Screenshot: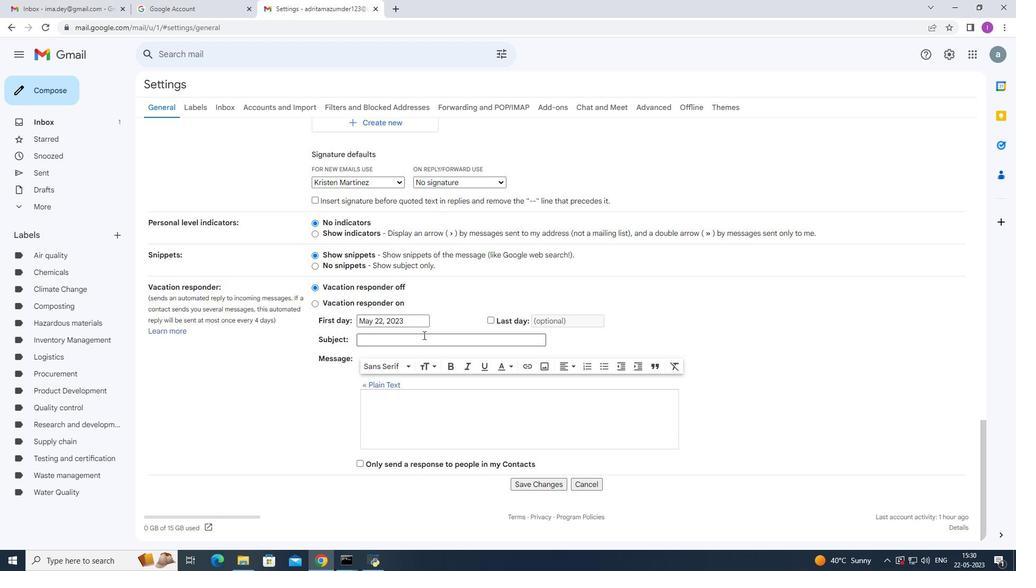 
Action: Mouse scrolled (426, 335) with delta (0, 0)
Screenshot: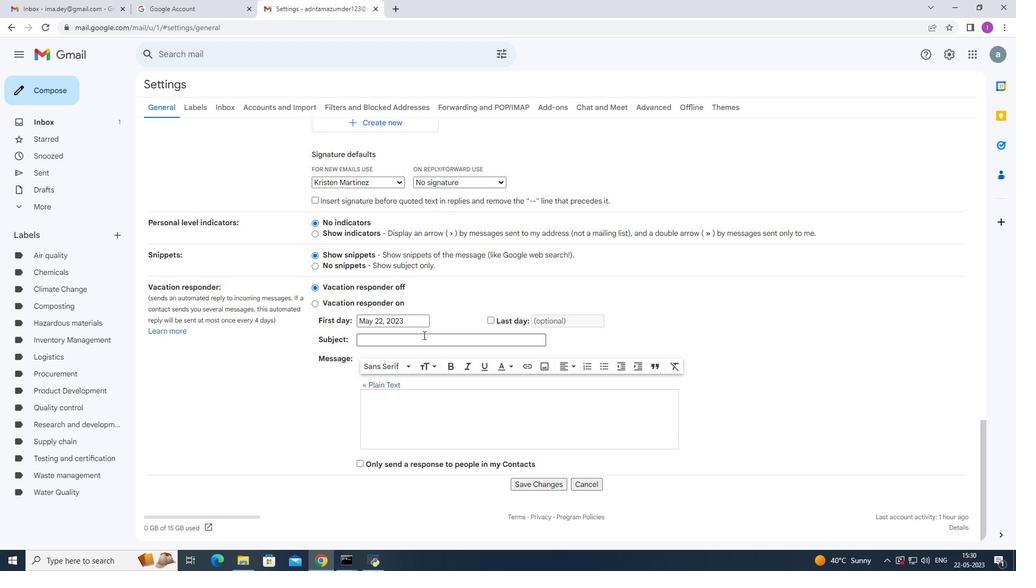 
Action: Mouse moved to (518, 483)
Screenshot: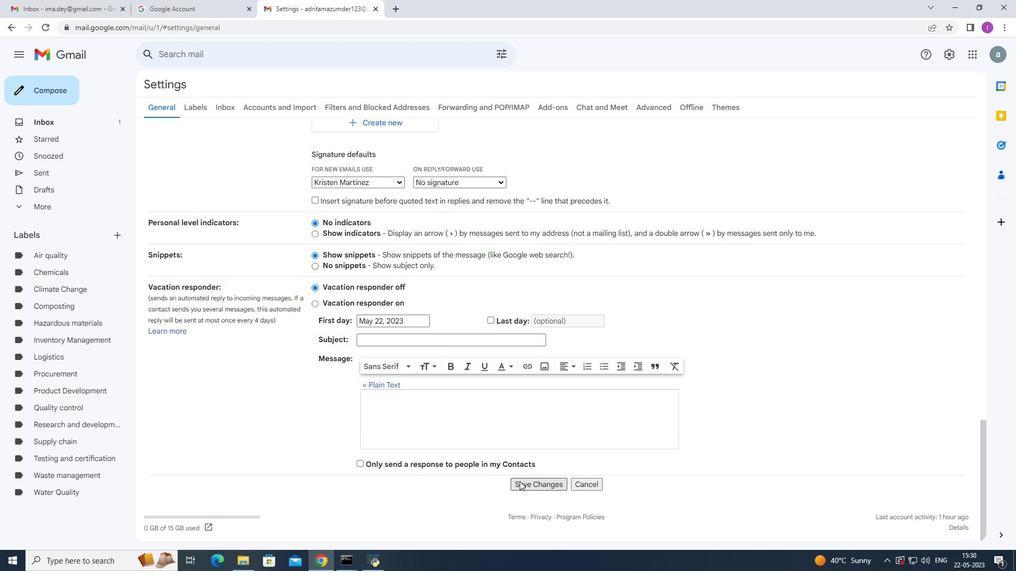 
Action: Mouse pressed left at (518, 483)
Screenshot: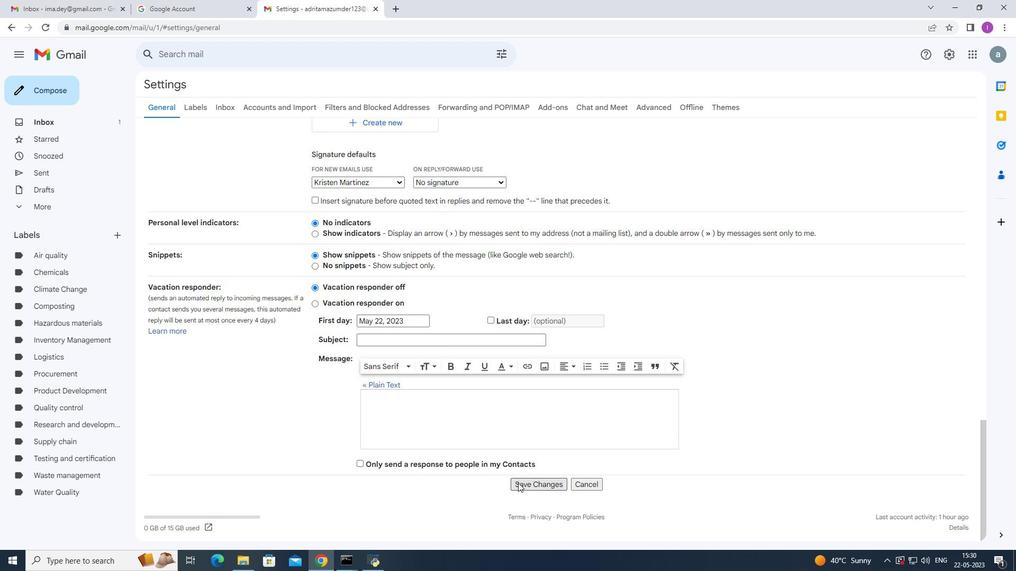 
Action: Mouse moved to (55, 94)
Screenshot: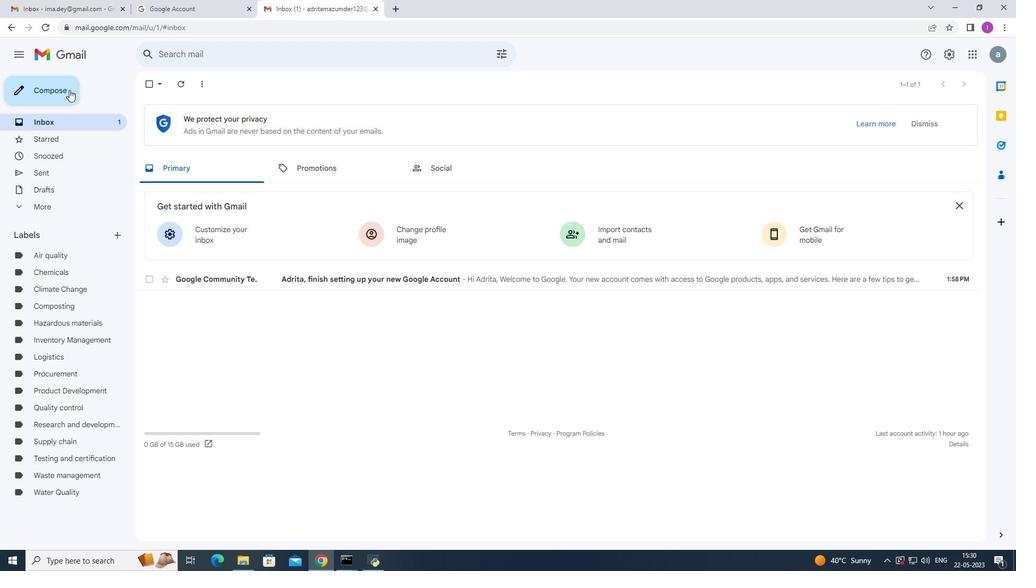 
Action: Mouse pressed left at (55, 94)
Screenshot: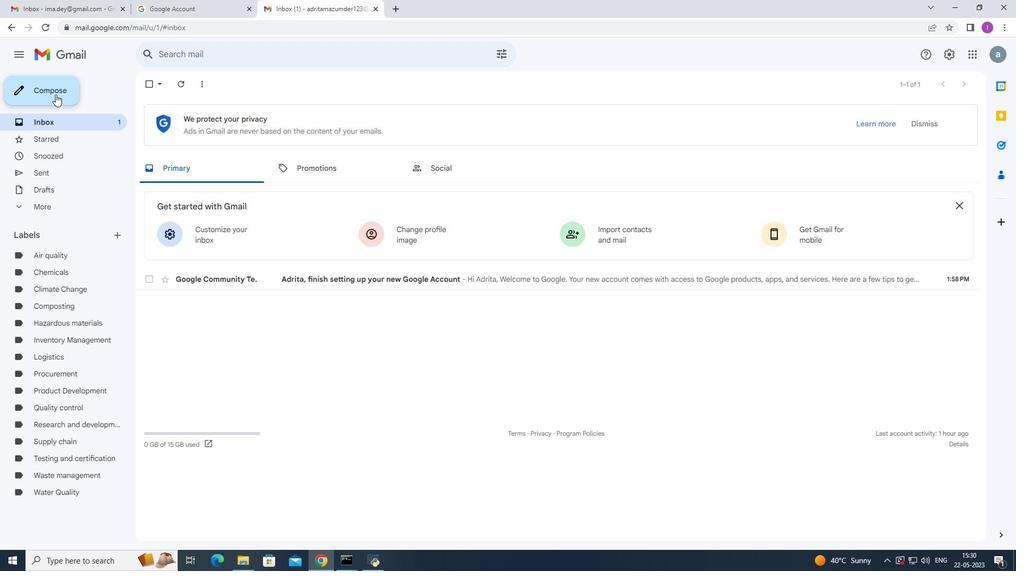 
Action: Mouse moved to (686, 255)
Screenshot: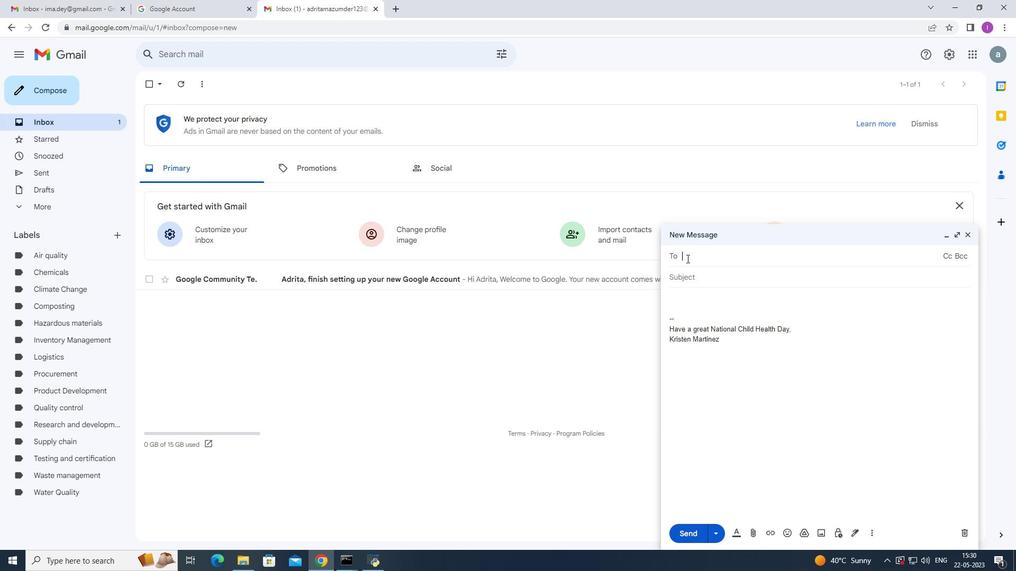 
Action: Key pressed s
Screenshot: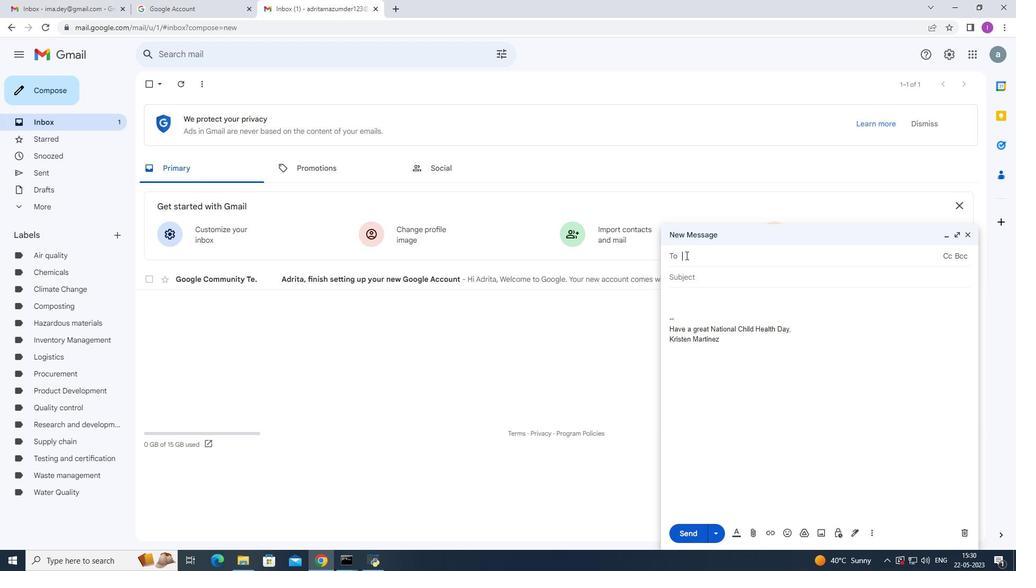 
Action: Mouse moved to (685, 255)
Screenshot: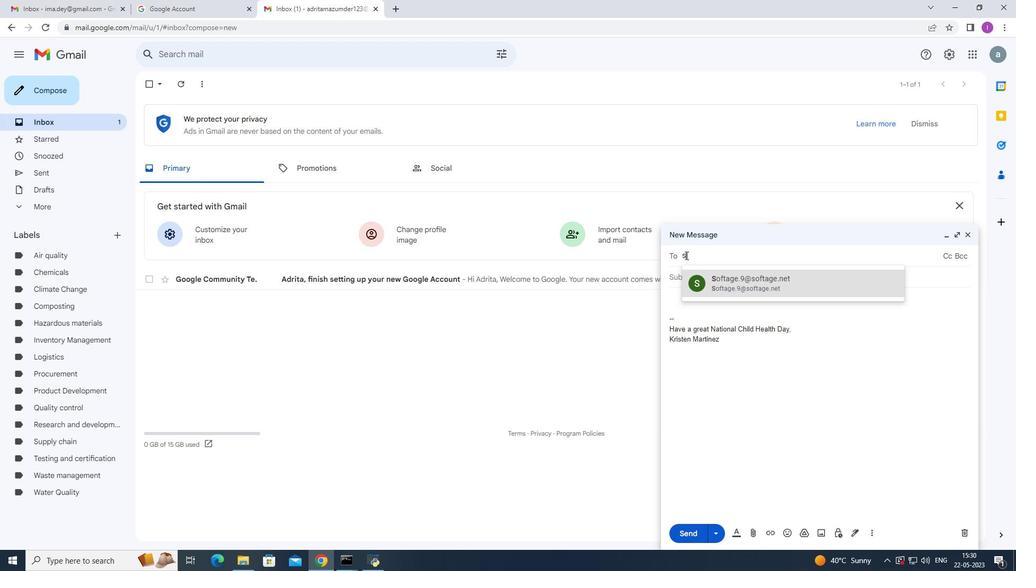 
Action: Key pressed o
Screenshot: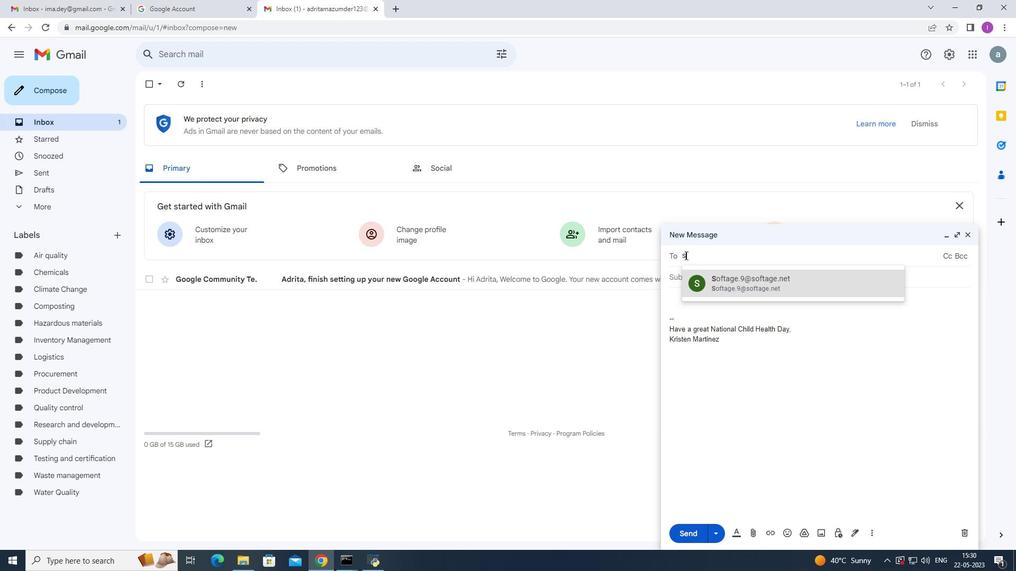 
Action: Mouse moved to (723, 290)
Screenshot: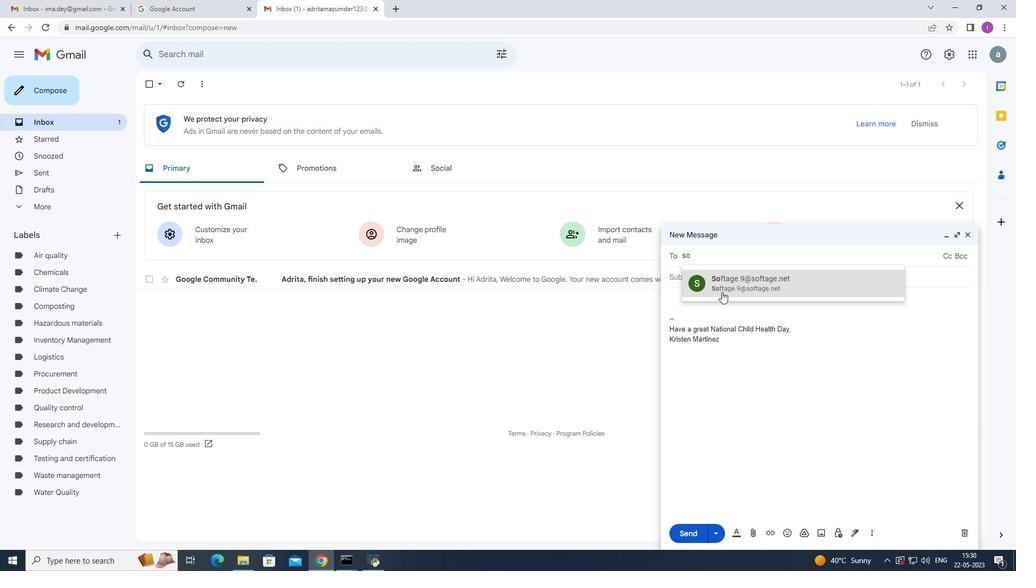 
Action: Mouse pressed left at (723, 290)
Screenshot: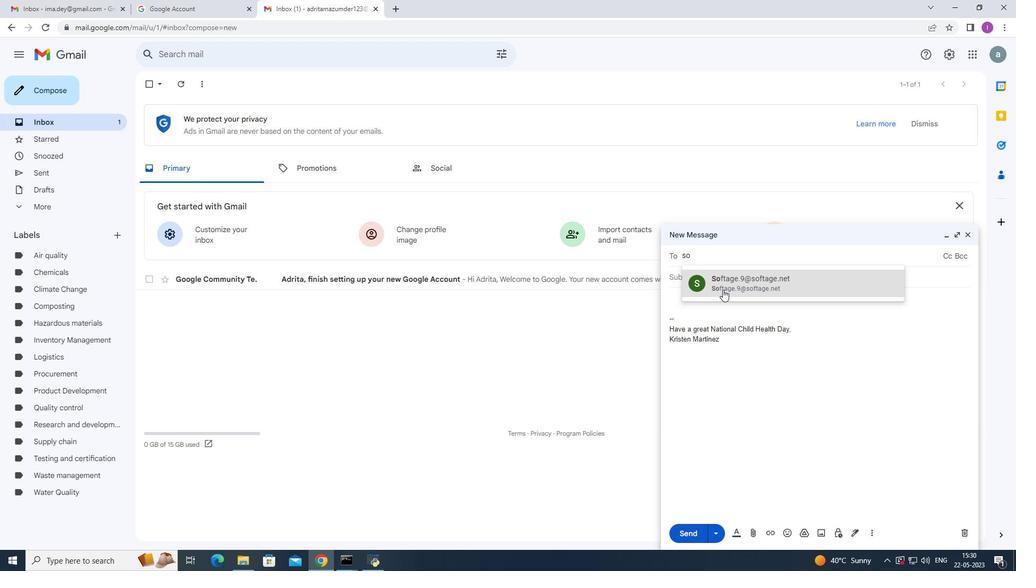 
Action: Mouse moved to (760, 389)
Screenshot: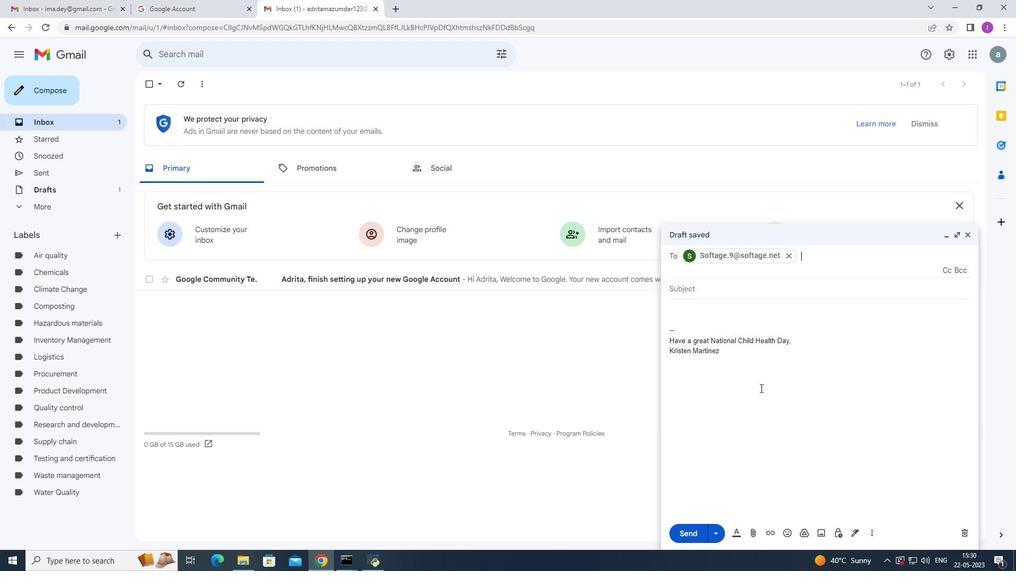 
Action: Mouse scrolled (760, 388) with delta (0, 0)
Screenshot: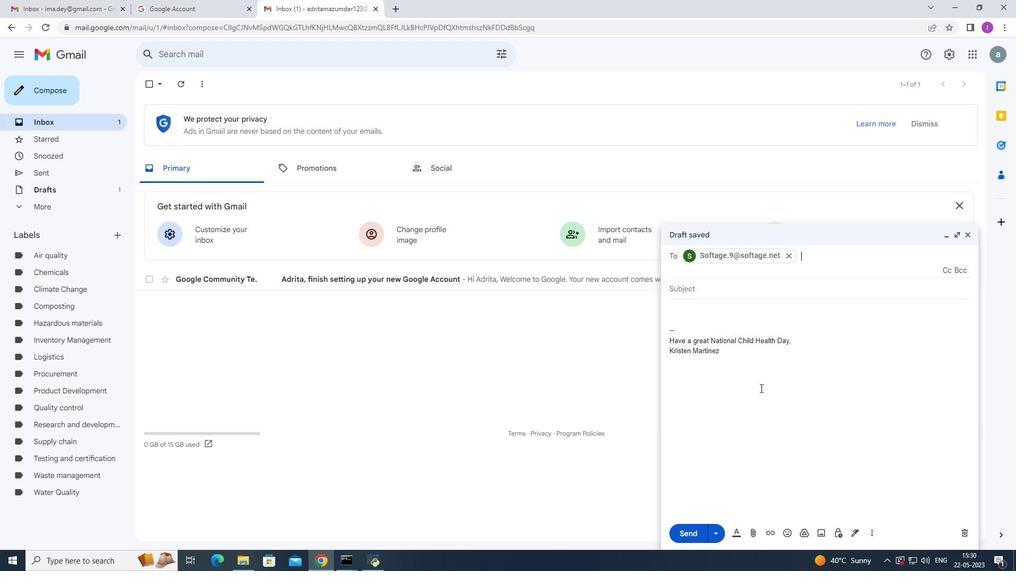 
Action: Mouse scrolled (760, 388) with delta (0, 0)
Screenshot: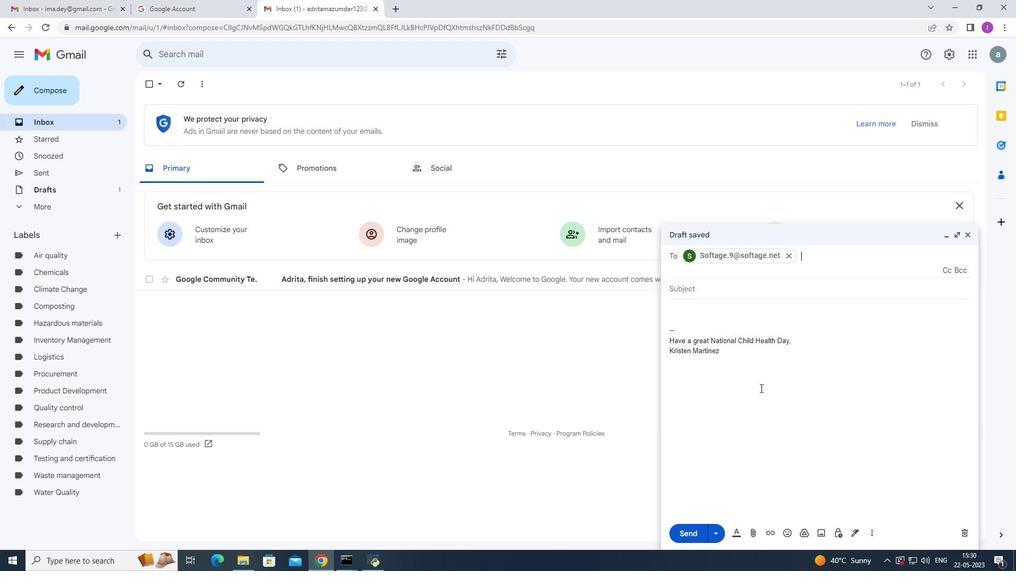
Action: Mouse scrolled (760, 388) with delta (0, 0)
Screenshot: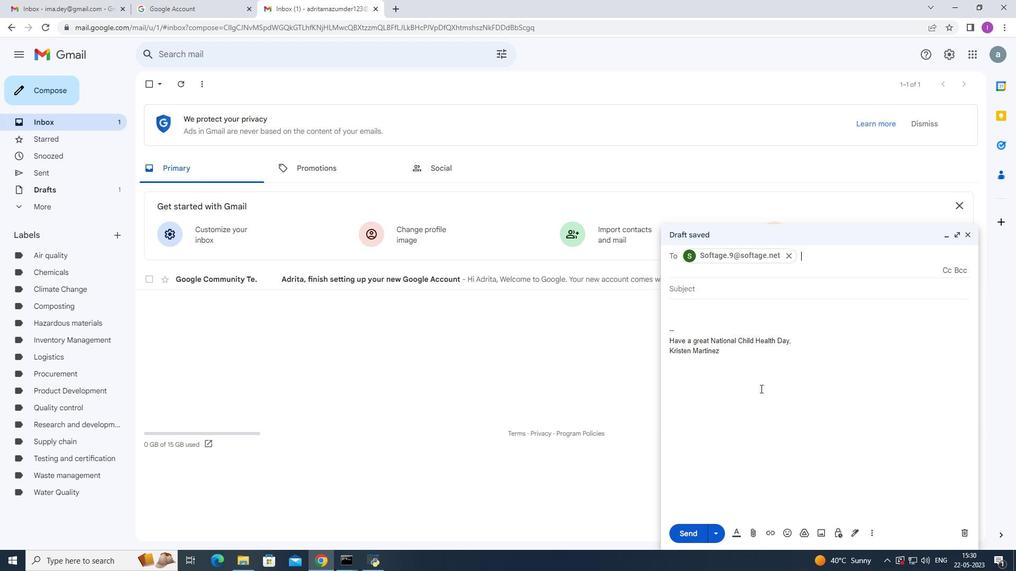 
Action: Mouse scrolled (760, 388) with delta (0, 0)
Screenshot: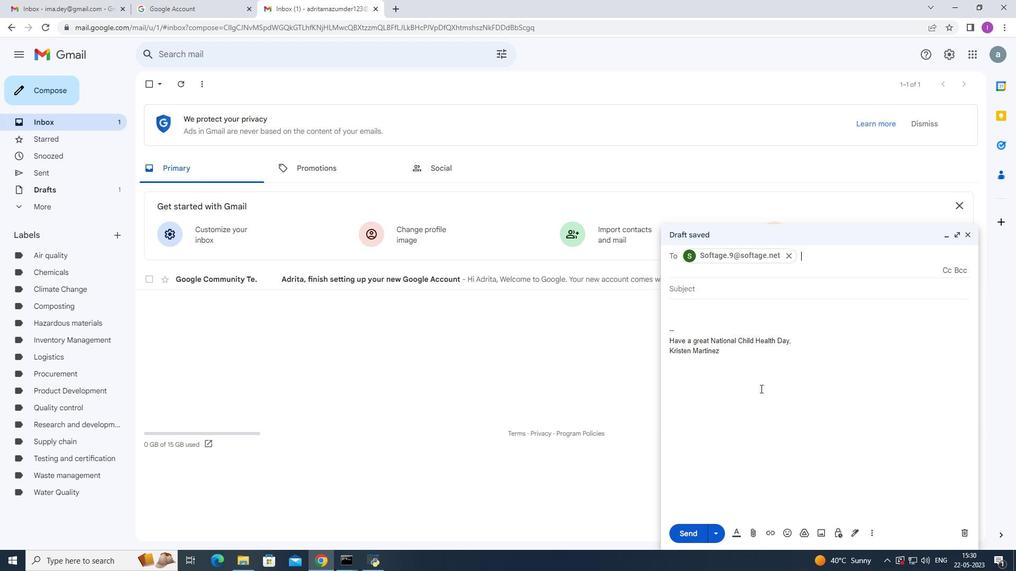 
Action: Mouse moved to (871, 537)
Screenshot: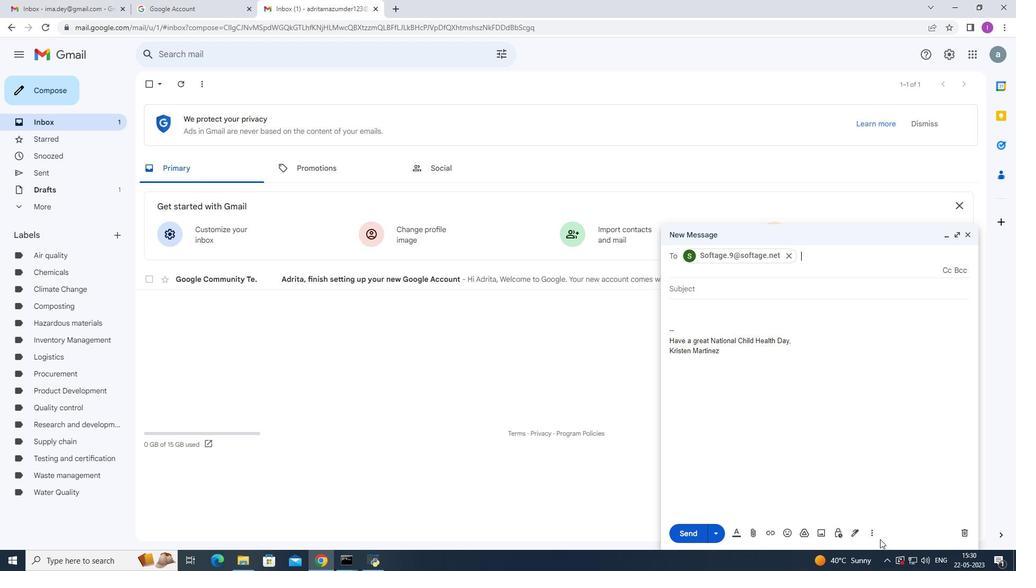 
Action: Mouse pressed left at (871, 537)
Screenshot: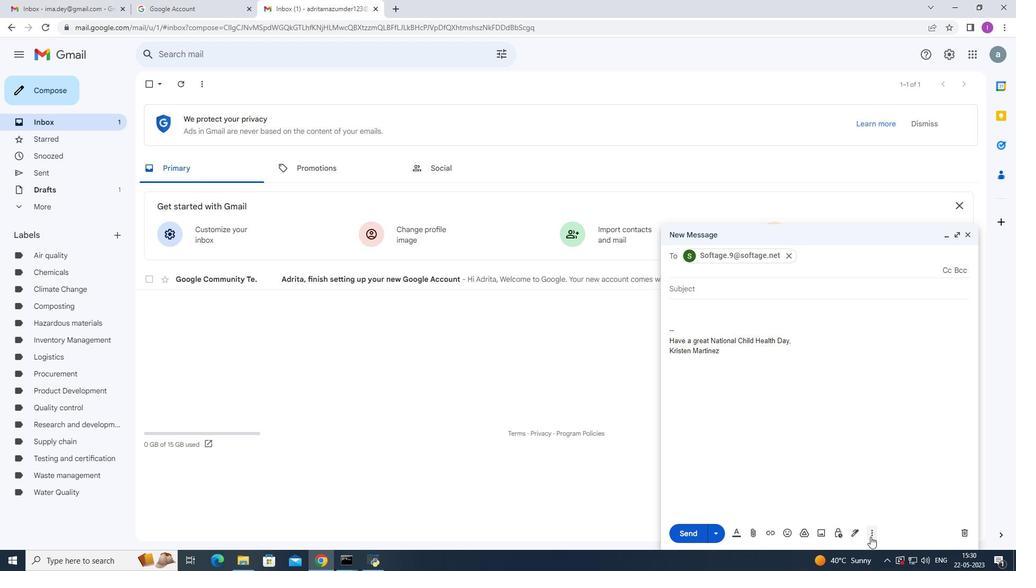 
Action: Mouse moved to (911, 431)
Screenshot: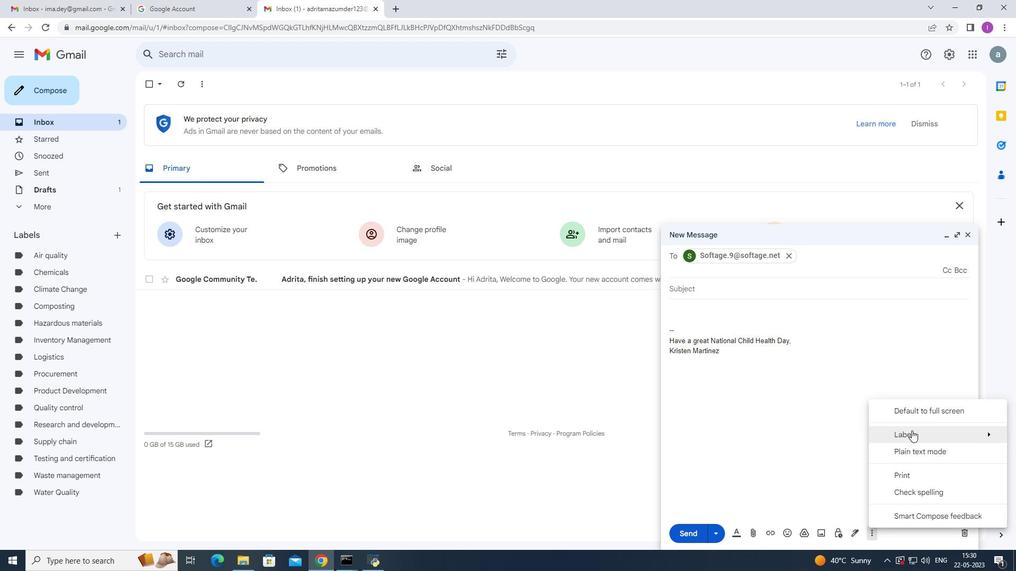
Action: Mouse pressed left at (911, 431)
Screenshot: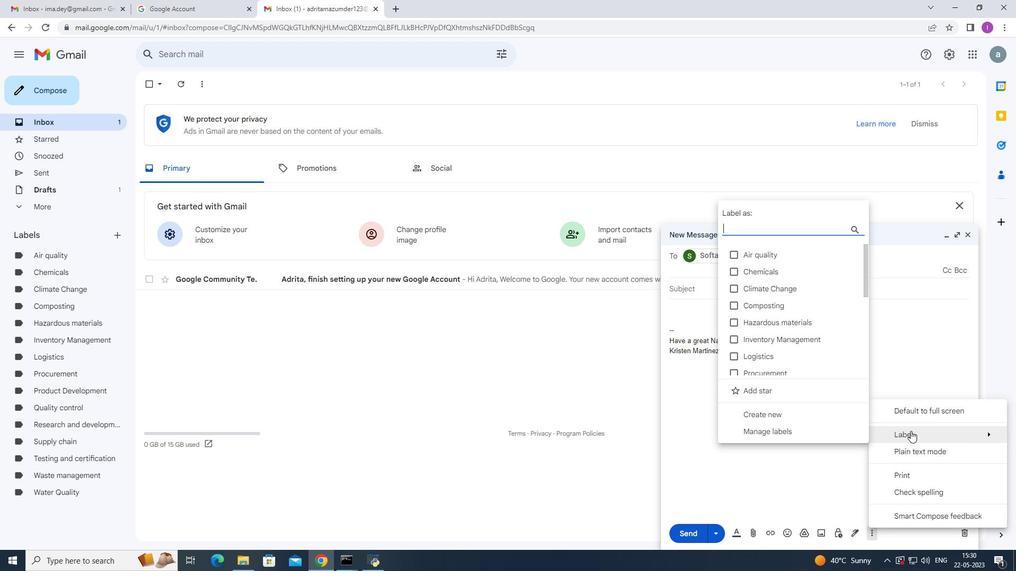
Action: Mouse moved to (780, 228)
Screenshot: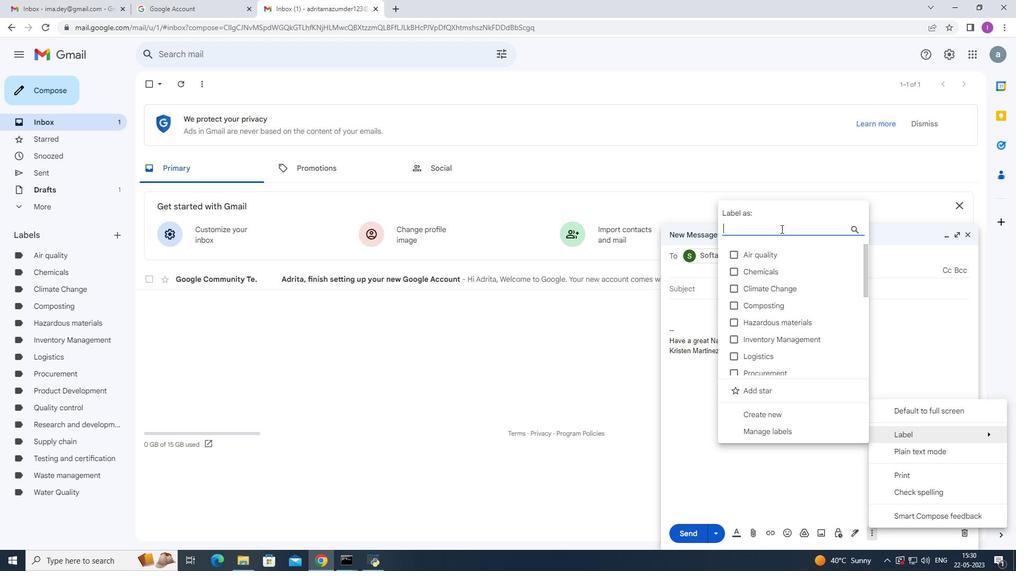 
Action: Key pressed <Key.shift>Shipping<Key.space><Key.shift>and<Key.space><Key.shift>Re<Key.backspace><Key.backspace>receiving
Screenshot: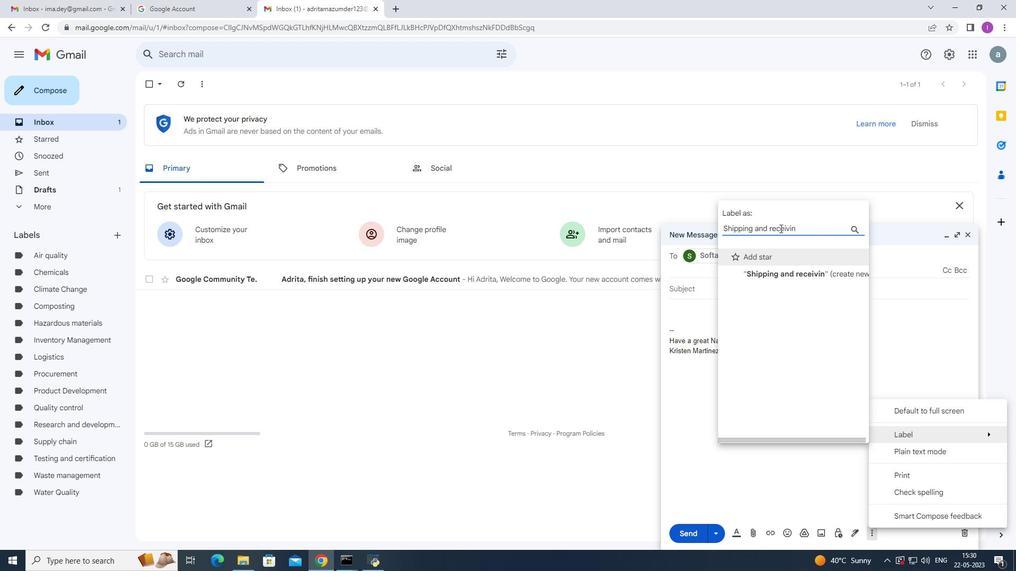 
Action: Mouse moved to (787, 269)
Screenshot: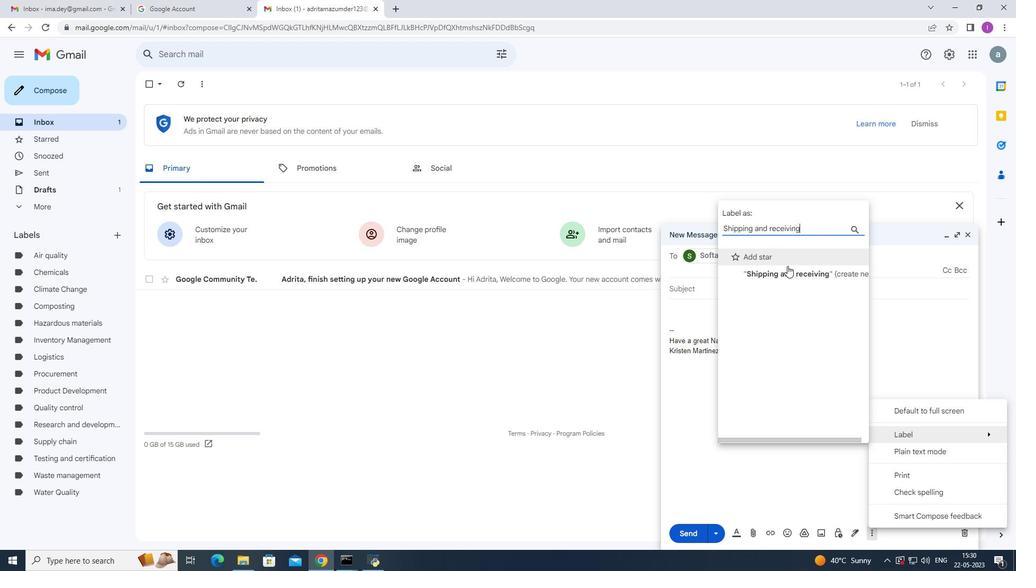 
Action: Mouse pressed left at (787, 269)
Screenshot: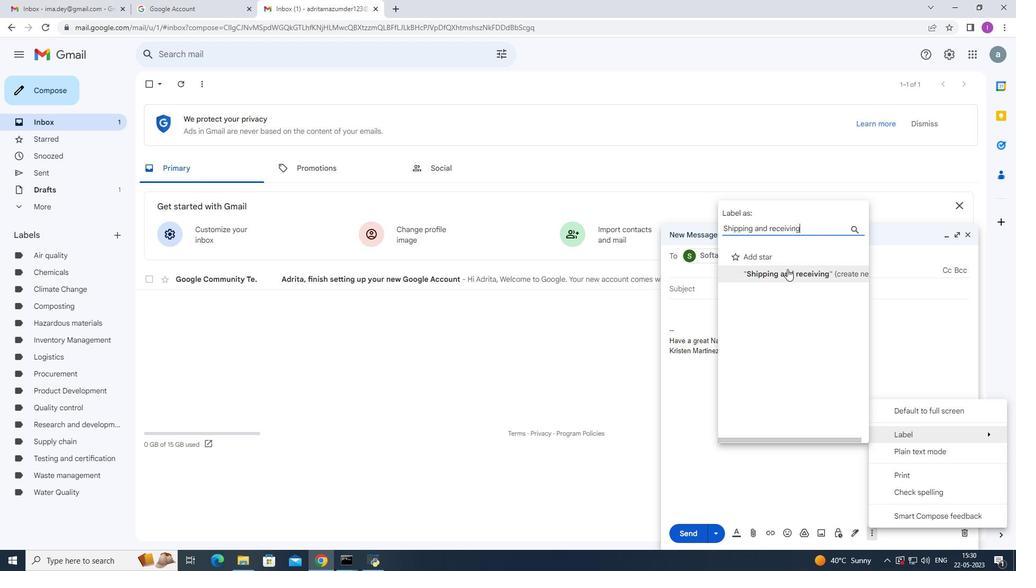 
Action: Mouse moved to (616, 338)
Screenshot: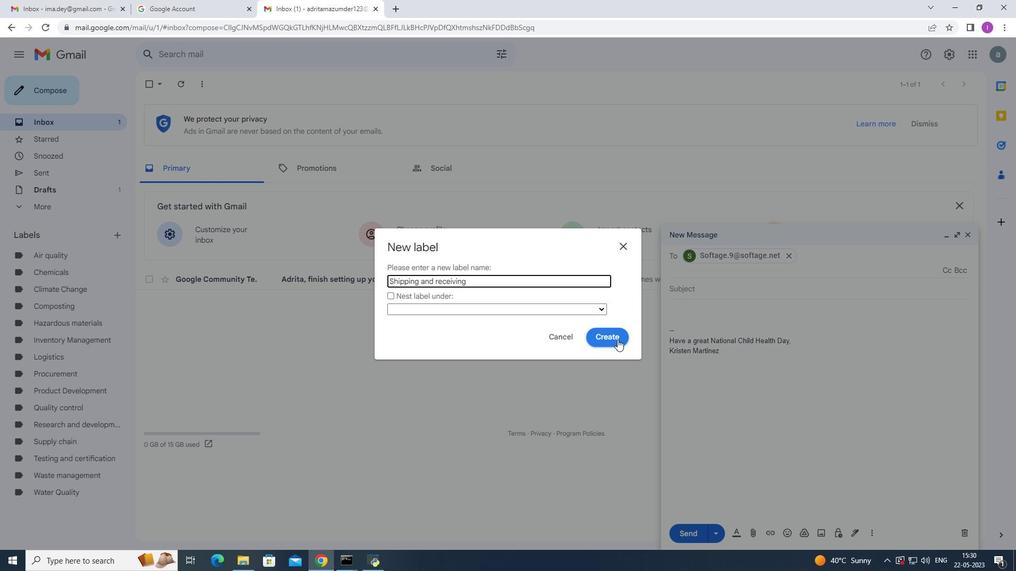 
Action: Mouse pressed left at (616, 338)
Screenshot: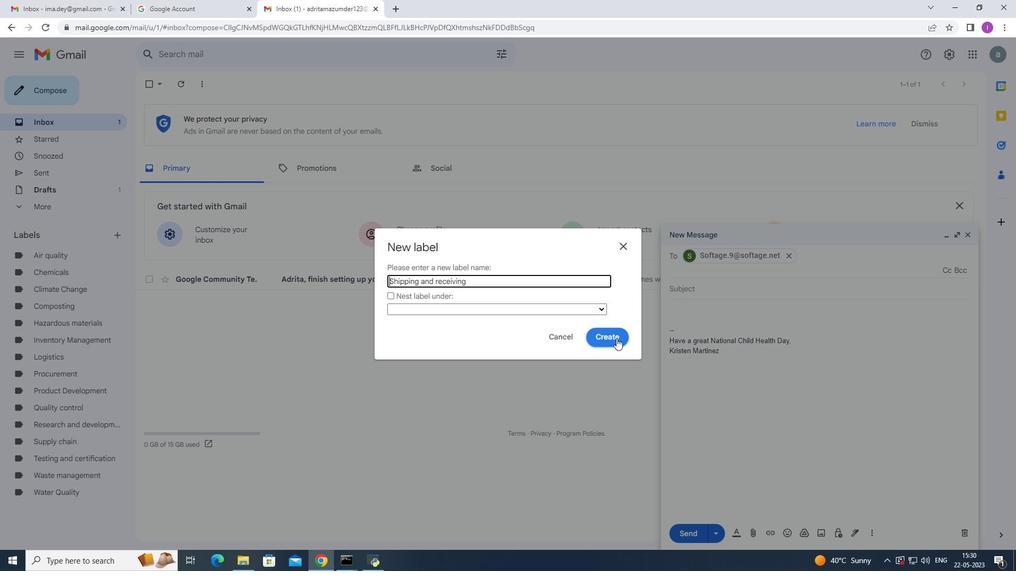 
Action: Mouse moved to (870, 531)
Screenshot: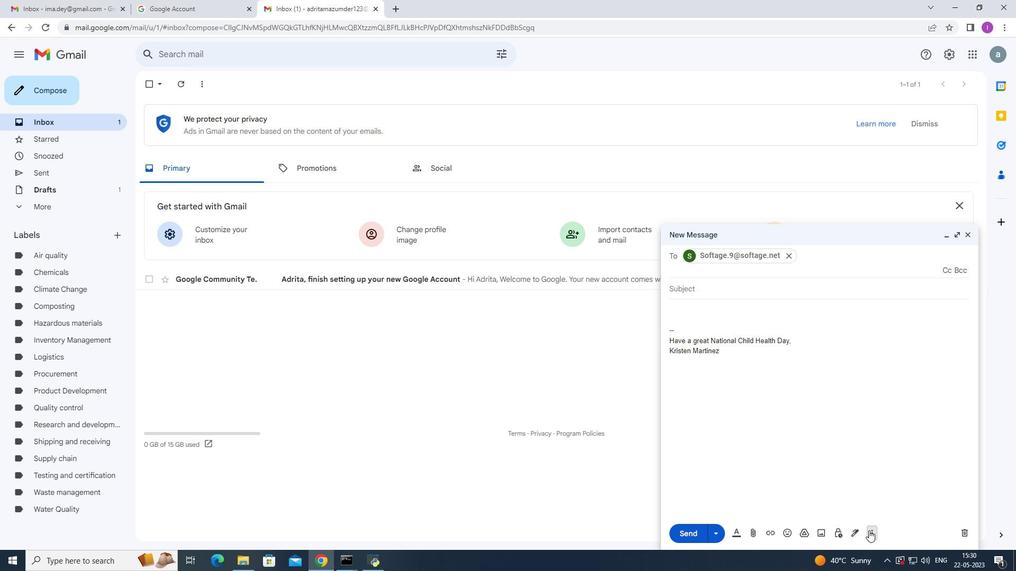 
Action: Mouse pressed left at (870, 531)
Screenshot: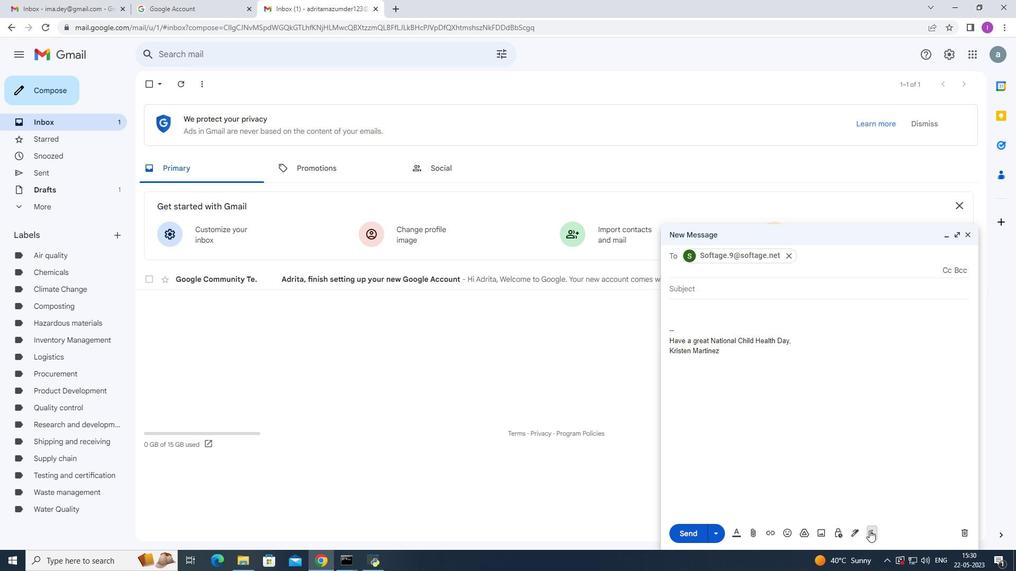 
Action: Mouse moved to (896, 432)
Screenshot: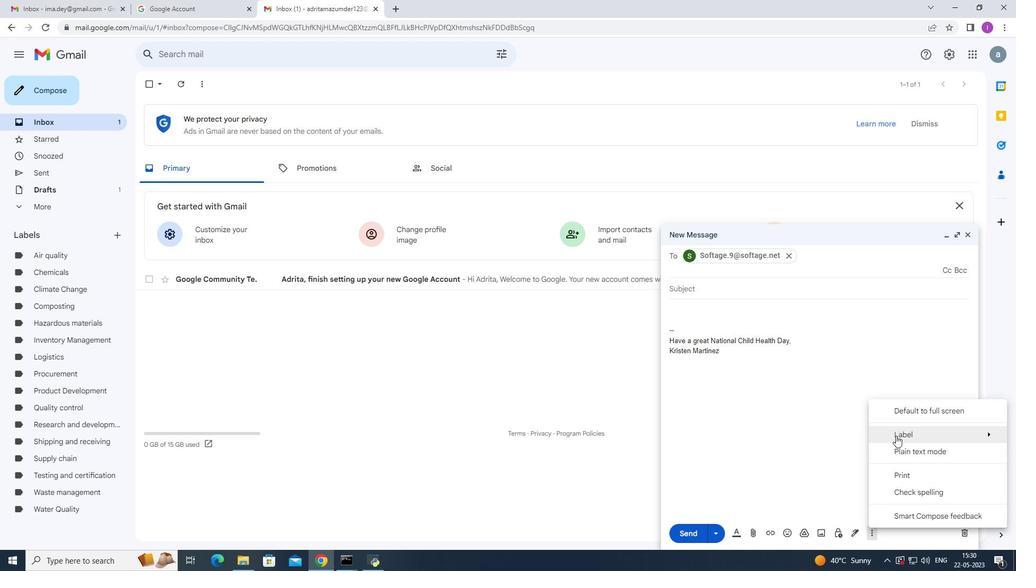 
Action: Mouse pressed left at (896, 432)
Screenshot: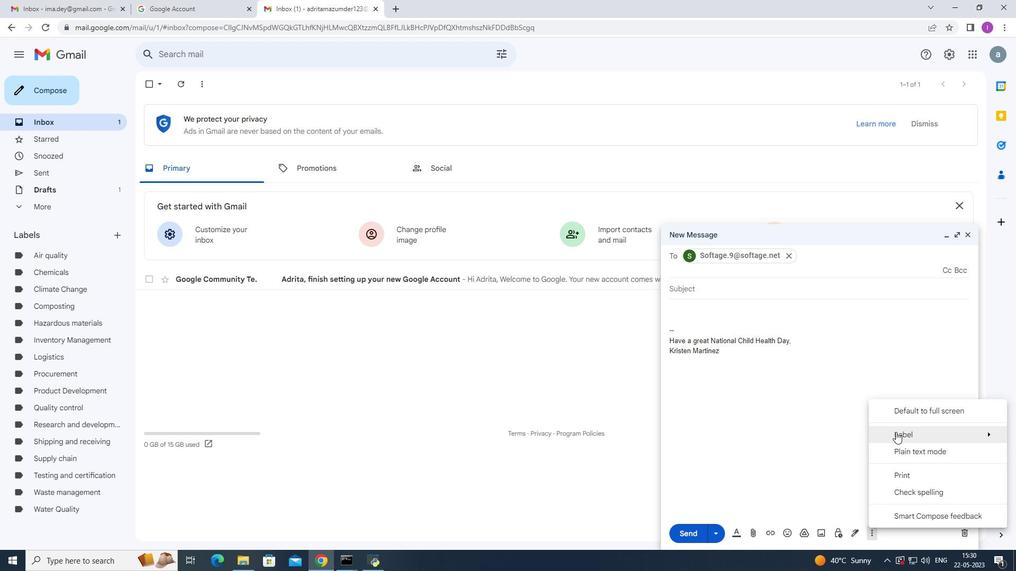 
Action: Mouse moved to (696, 452)
Screenshot: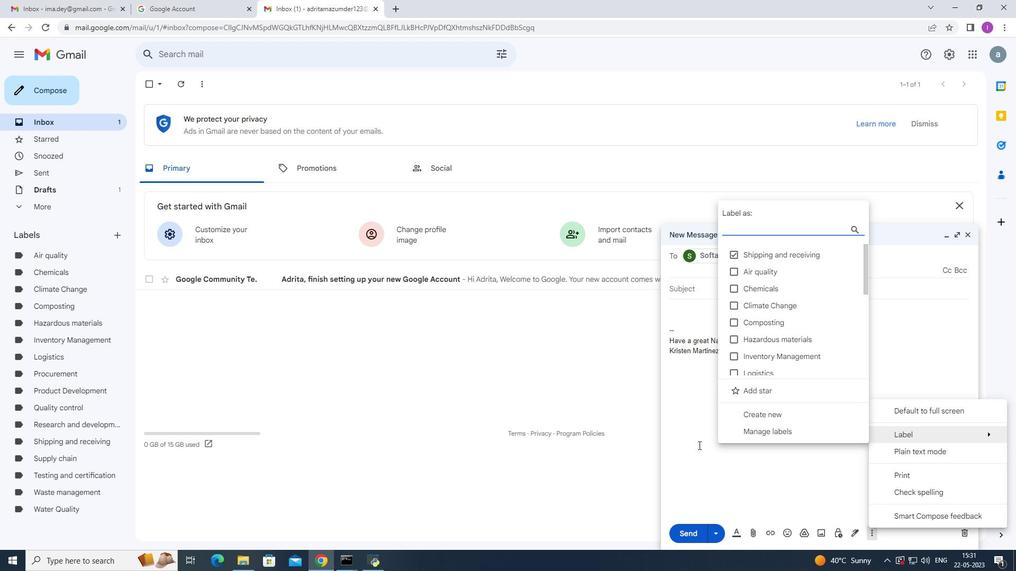 
Action: Mouse pressed left at (696, 452)
Screenshot: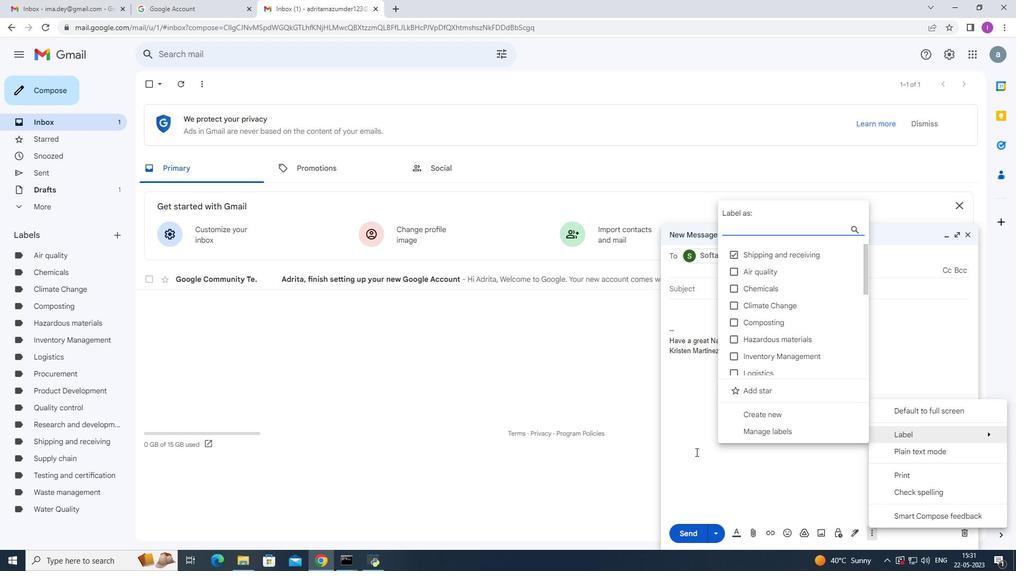 
Action: Mouse moved to (691, 535)
Screenshot: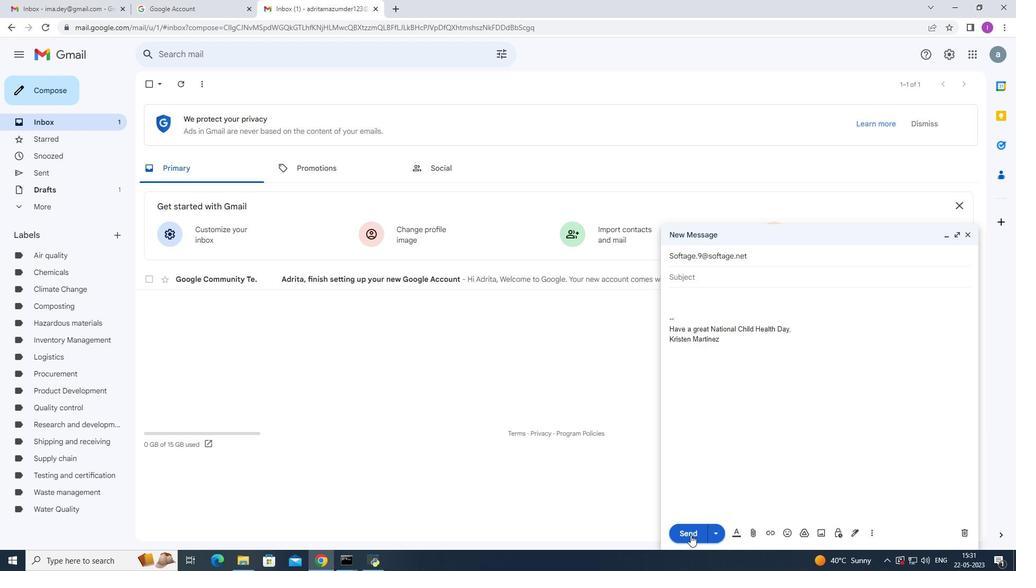 
Action: Mouse pressed left at (691, 535)
Screenshot: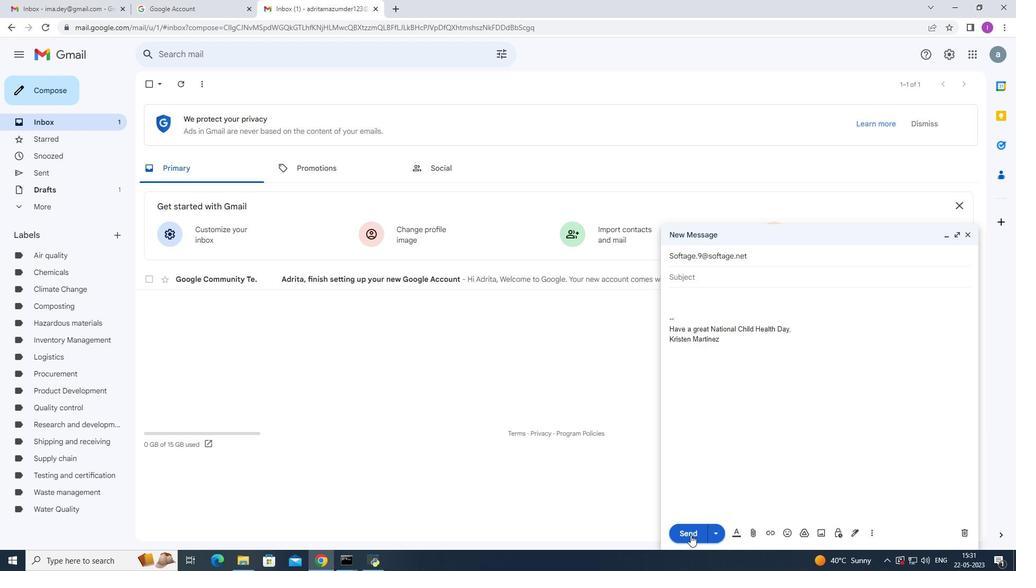 
Action: Mouse moved to (167, 390)
Screenshot: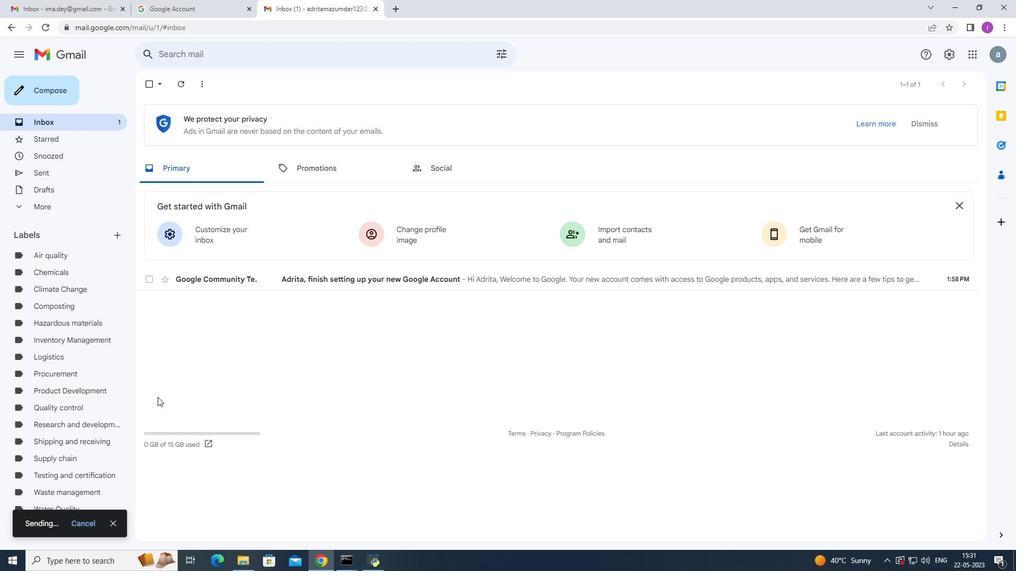 
